 Task: Plan a trip to Dvur Králové nad Labem, Czech Republic from 11th November, 2023 to 17th November, 2023 for 1 adult. Place can be private room with 1  bedroom having 1 bed and 1 bathroom. Property type can be hotel.
Action: Mouse moved to (589, 82)
Screenshot: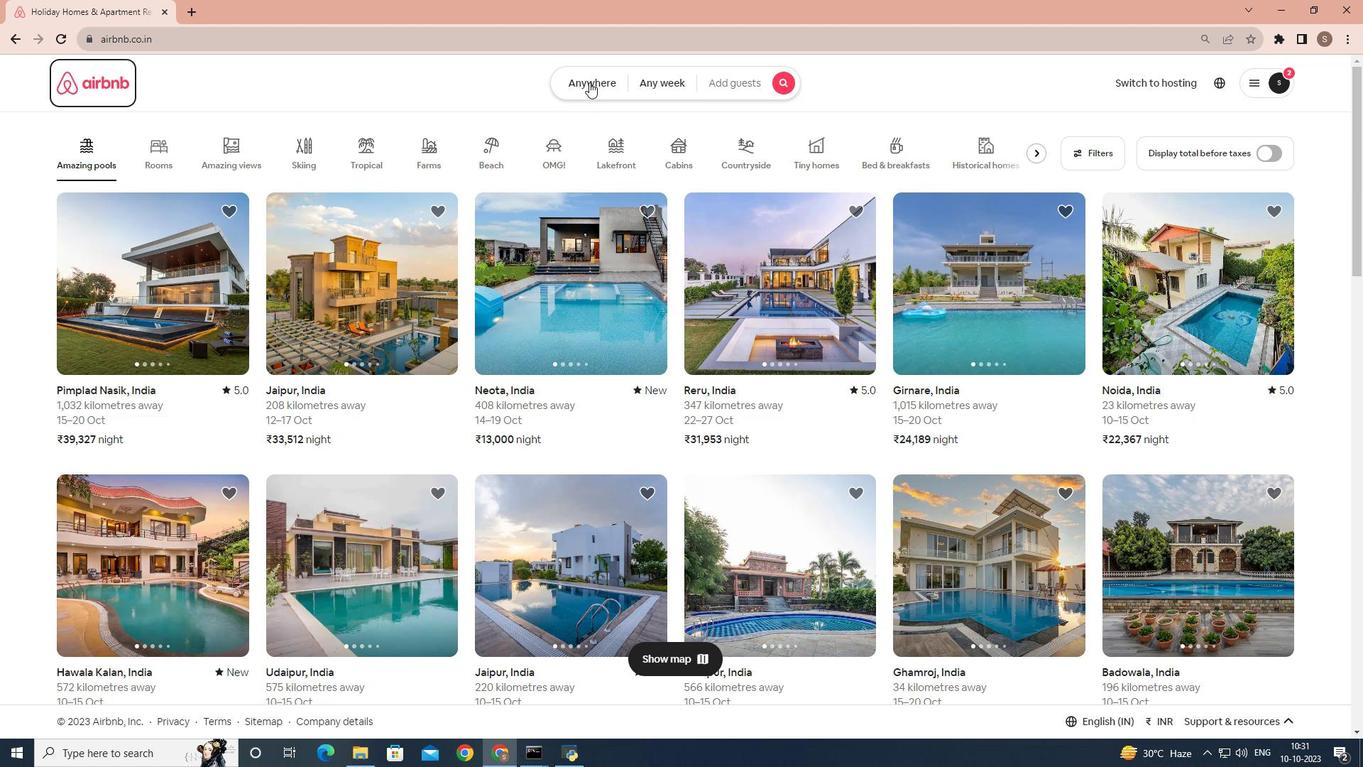 
Action: Mouse pressed left at (589, 82)
Screenshot: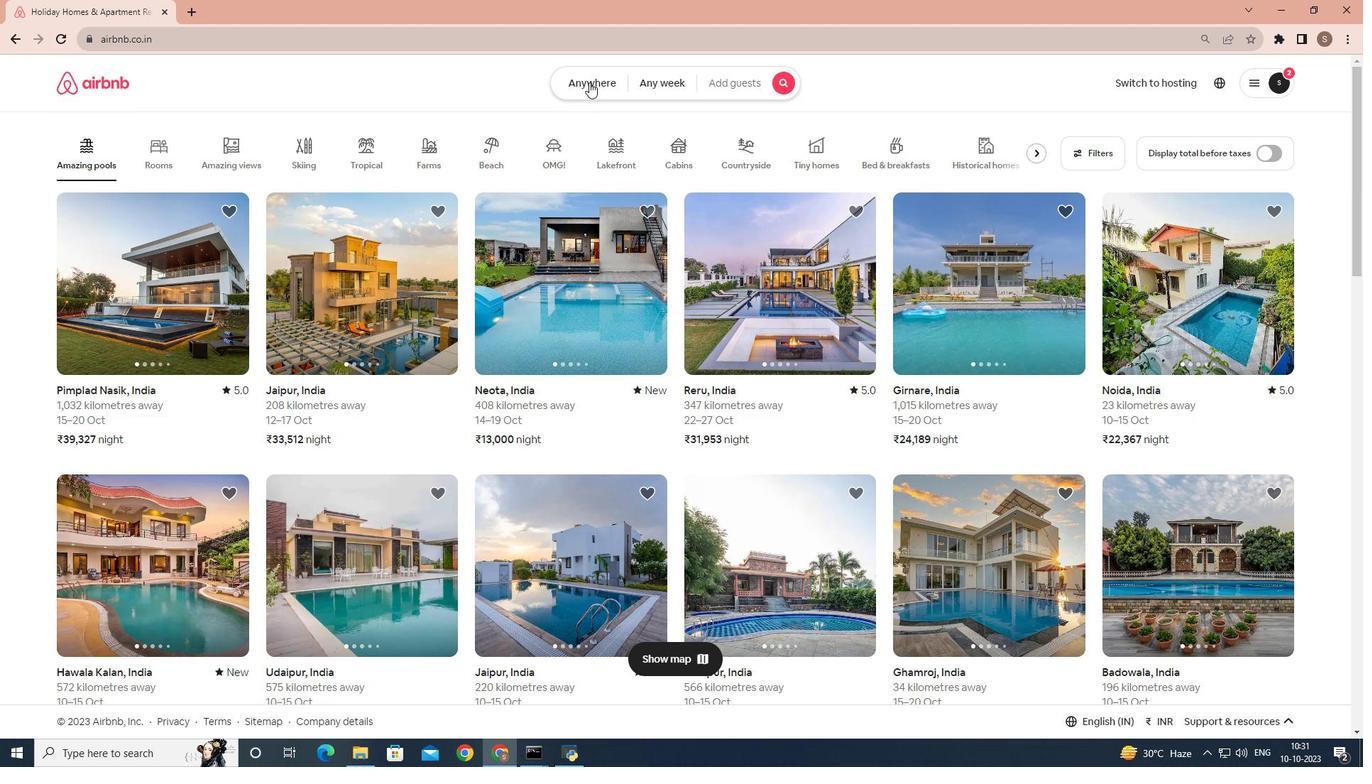 
Action: Mouse moved to (489, 144)
Screenshot: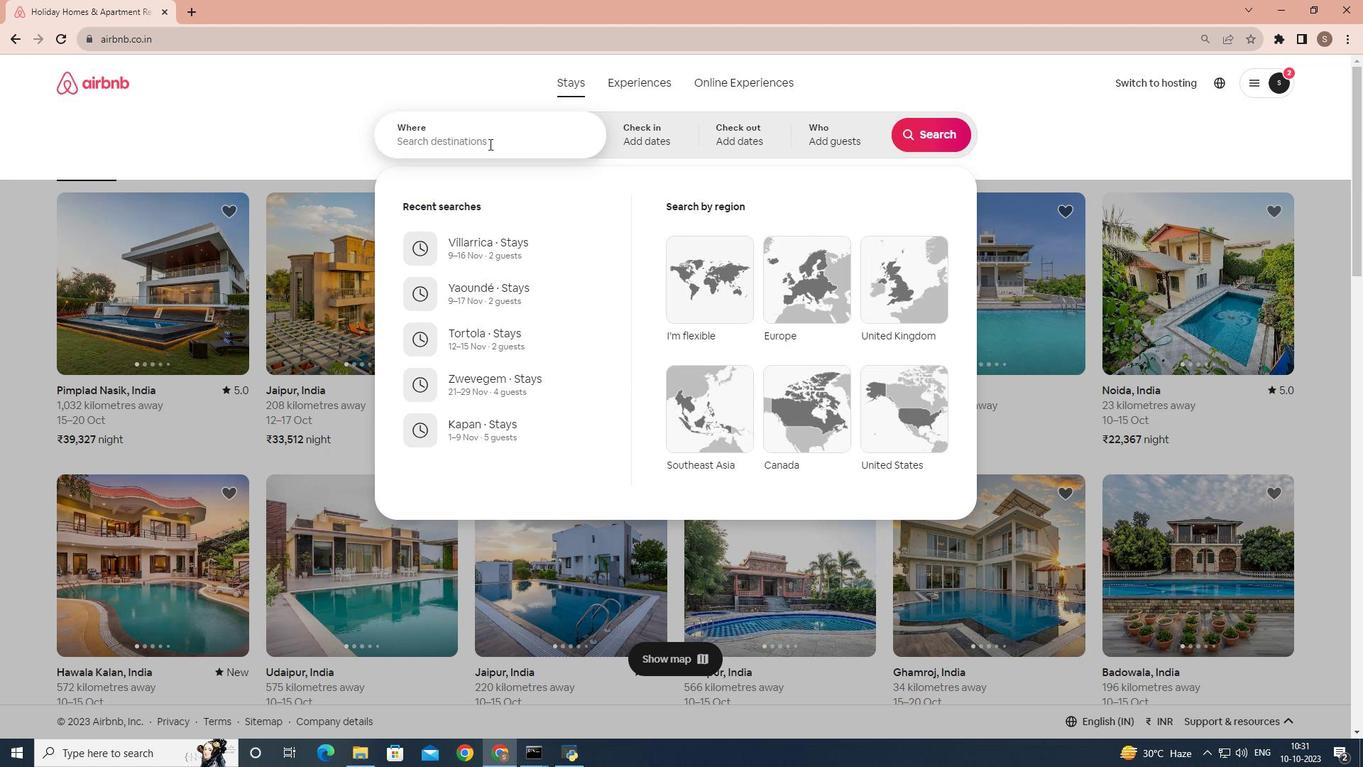 
Action: Mouse pressed left at (489, 144)
Screenshot: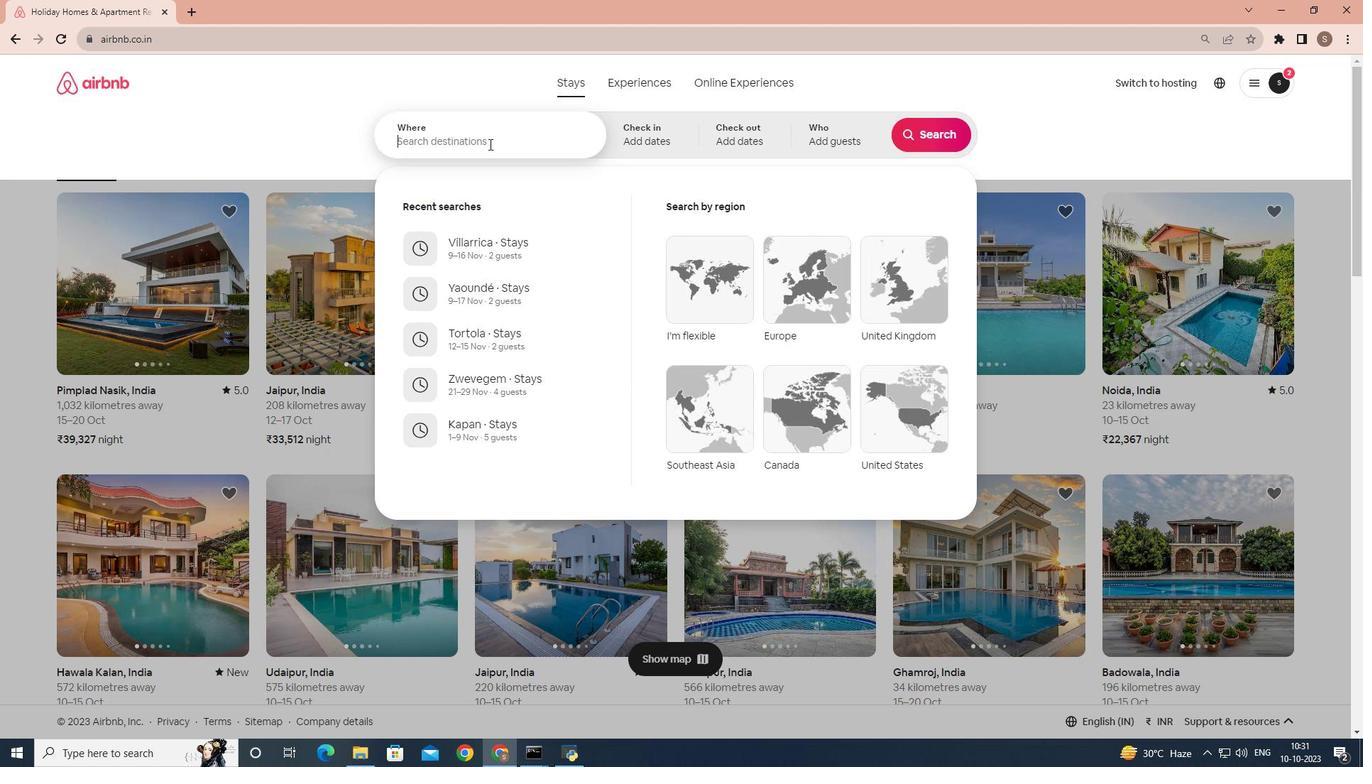 
Action: Key pressed <Key.shift>Du<Key.backspace>vur<Key.space><Key.shift>Kralove<Key.space>nad<Key.space><Key.shift><Key.shift><Key.shift><Key.shift><Key.shift><Key.shift><Key.shift><Key.shift><Key.shift><Key.shift><Key.shift><Key.shift><Key.shift><Key.shift><Key.shift><Key.shift><Key.shift><Key.shift><Key.shift><Key.shift><Key.shift><Key.shift><Key.shift><Key.shift><Key.shift><Key.shift><Key.shift><Key.shift><Key.shift>Labem,<Key.space><Key.shift><Key.shift><Key.shift><Key.shift><Key.shift><Key.shift><Key.shift><Key.shift>Czech<Key.space><Key.shift>Republic<Key.space>
Screenshot: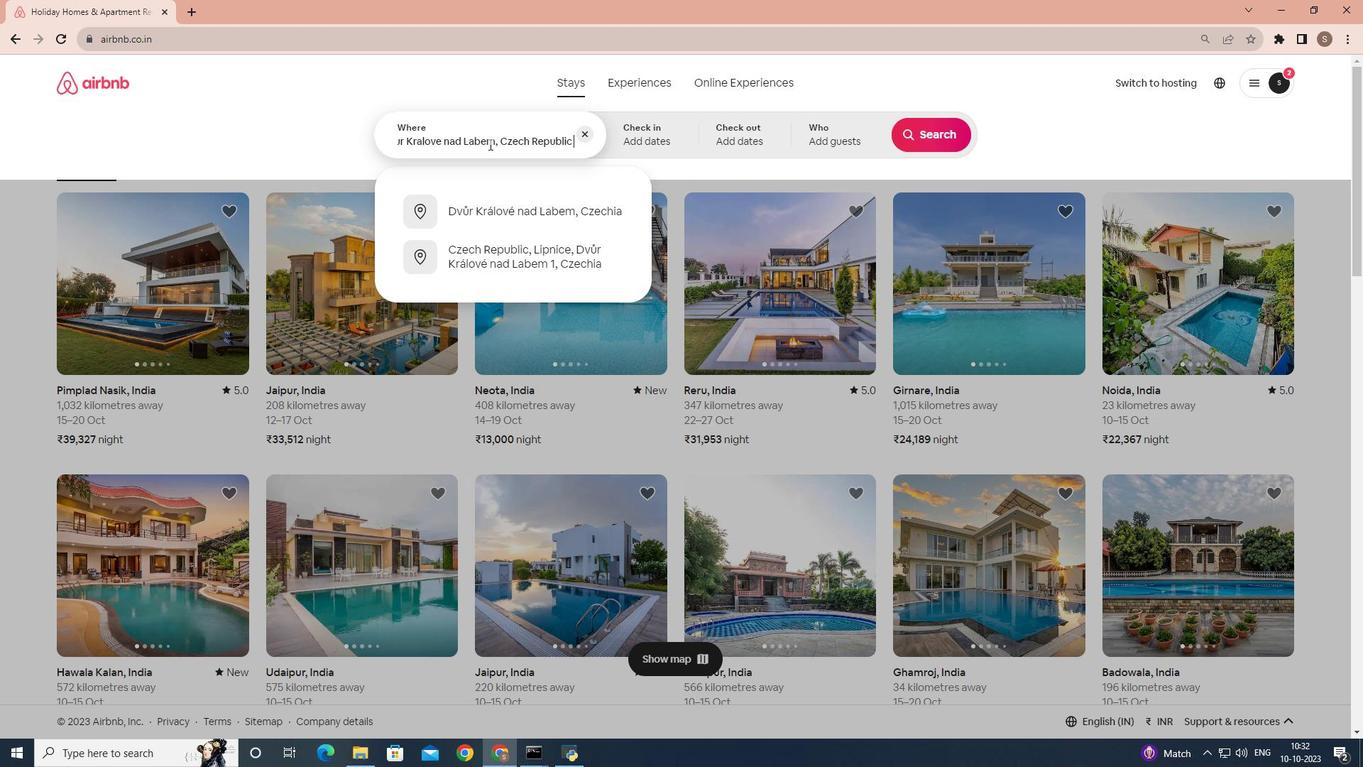 
Action: Mouse moved to (669, 121)
Screenshot: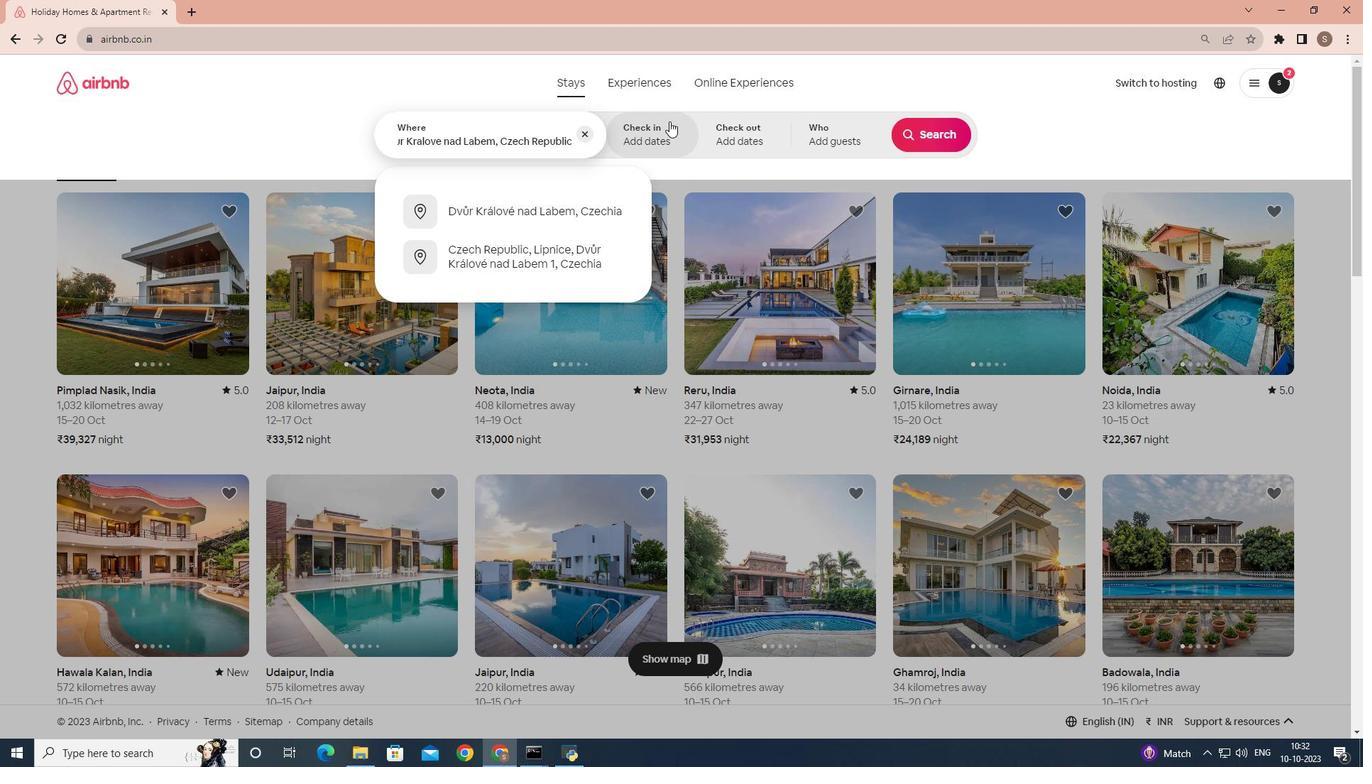 
Action: Key pressed <Key.enter>
Screenshot: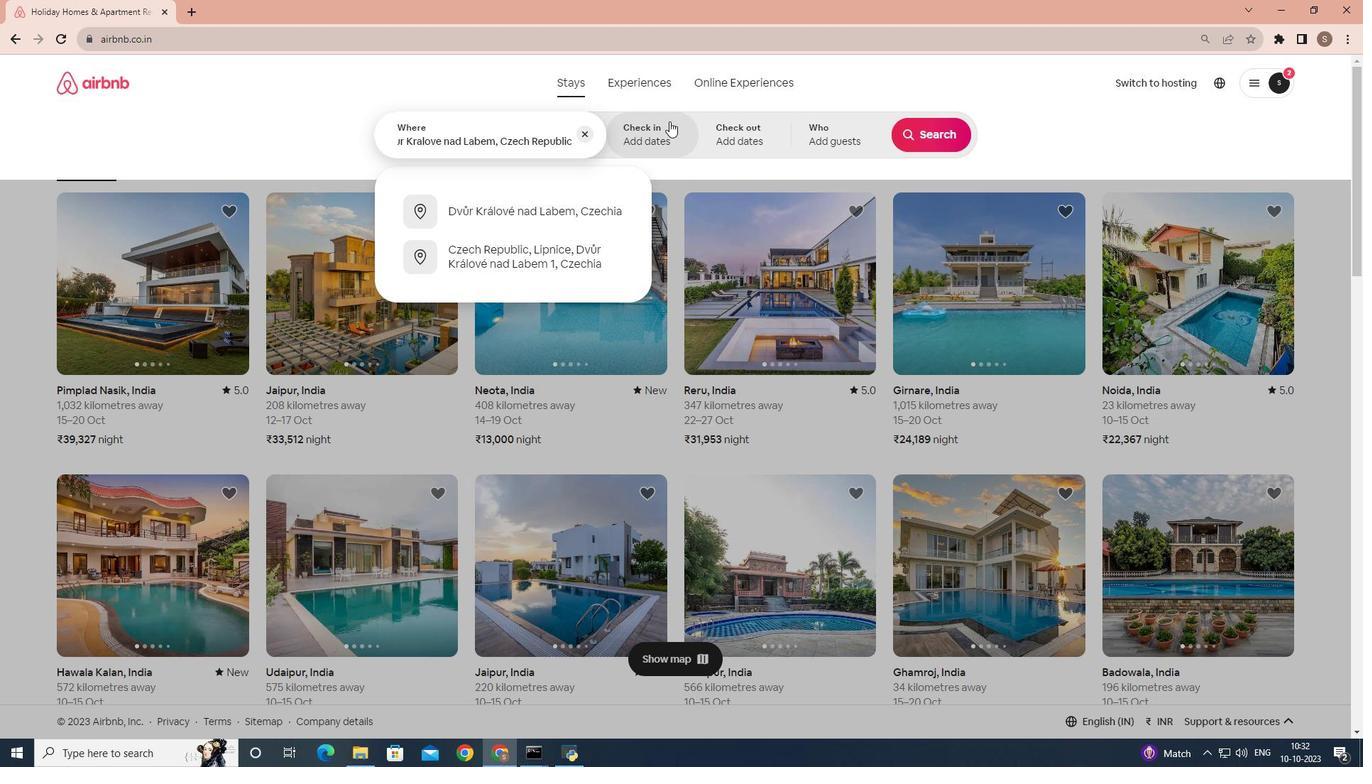 
Action: Mouse moved to (910, 351)
Screenshot: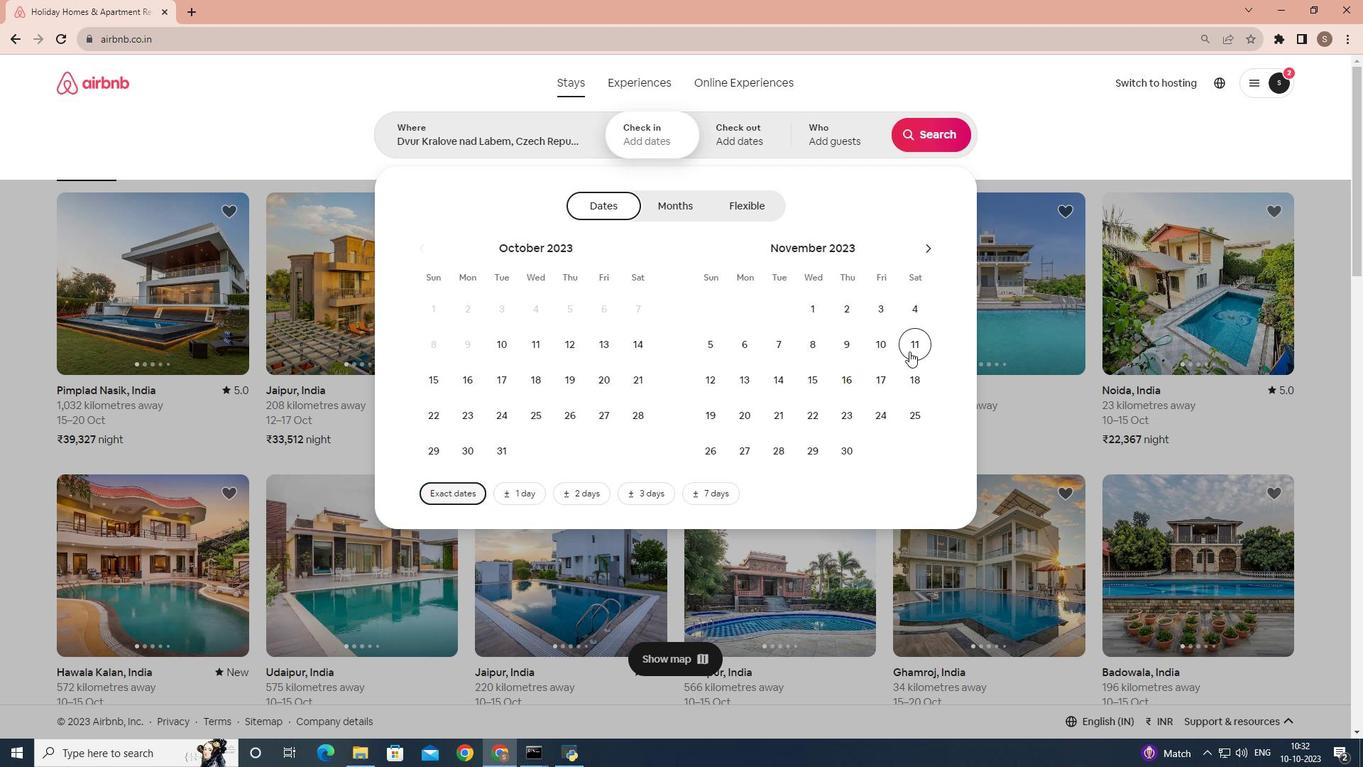 
Action: Mouse pressed left at (910, 351)
Screenshot: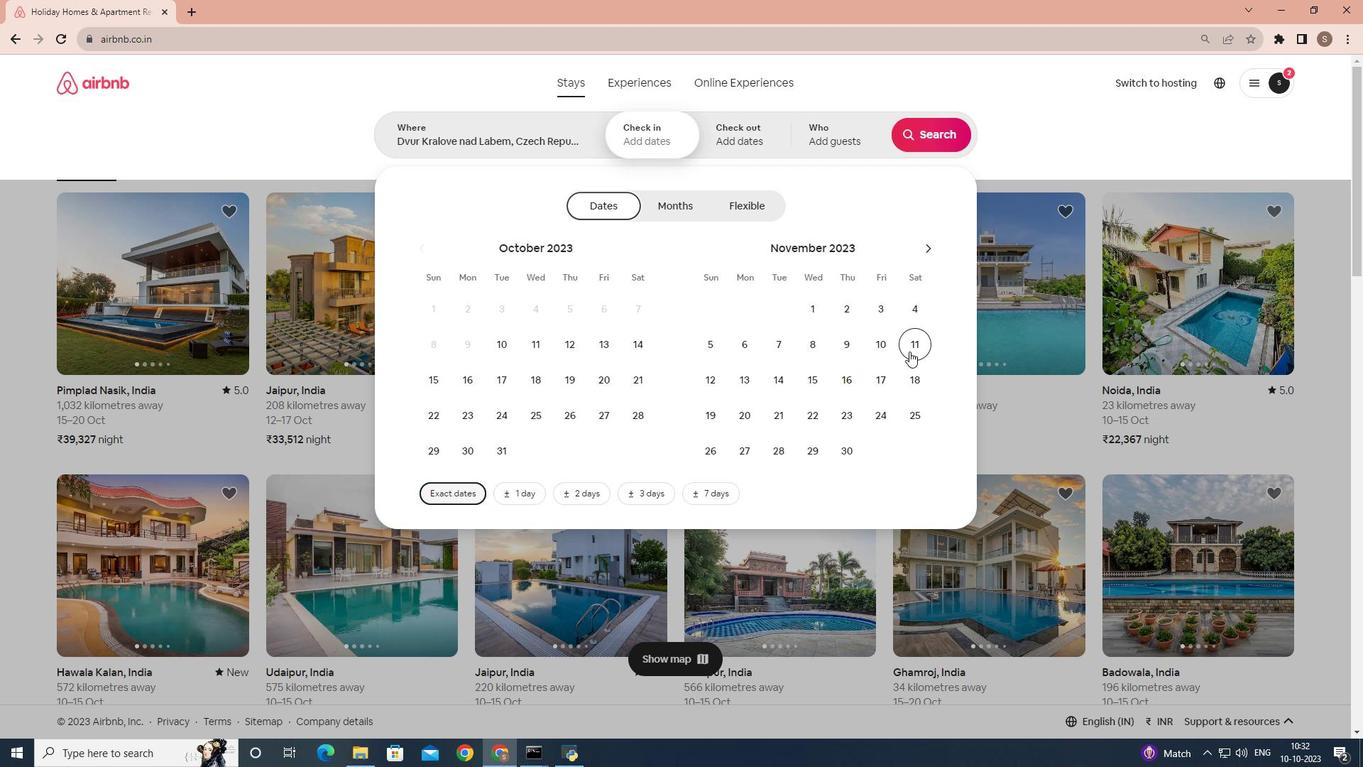 
Action: Mouse moved to (880, 380)
Screenshot: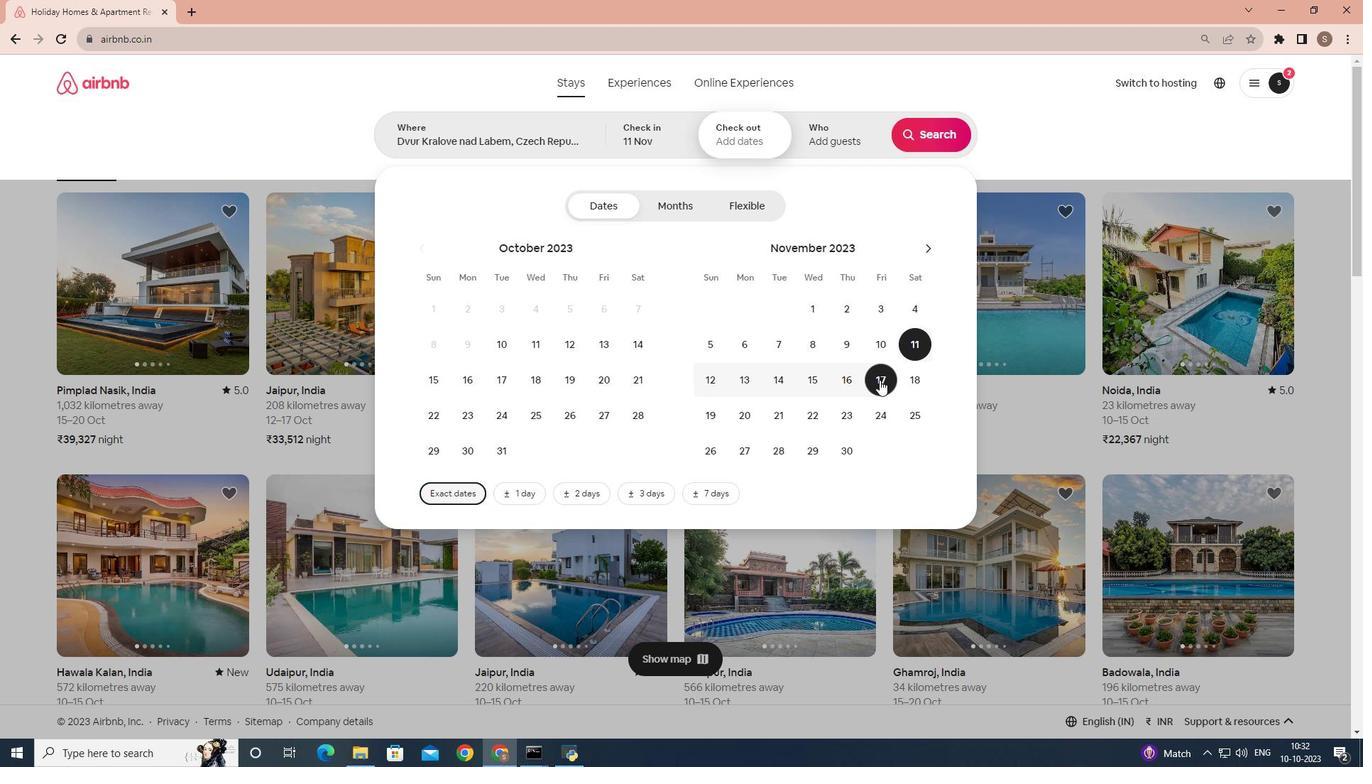 
Action: Mouse pressed left at (880, 380)
Screenshot: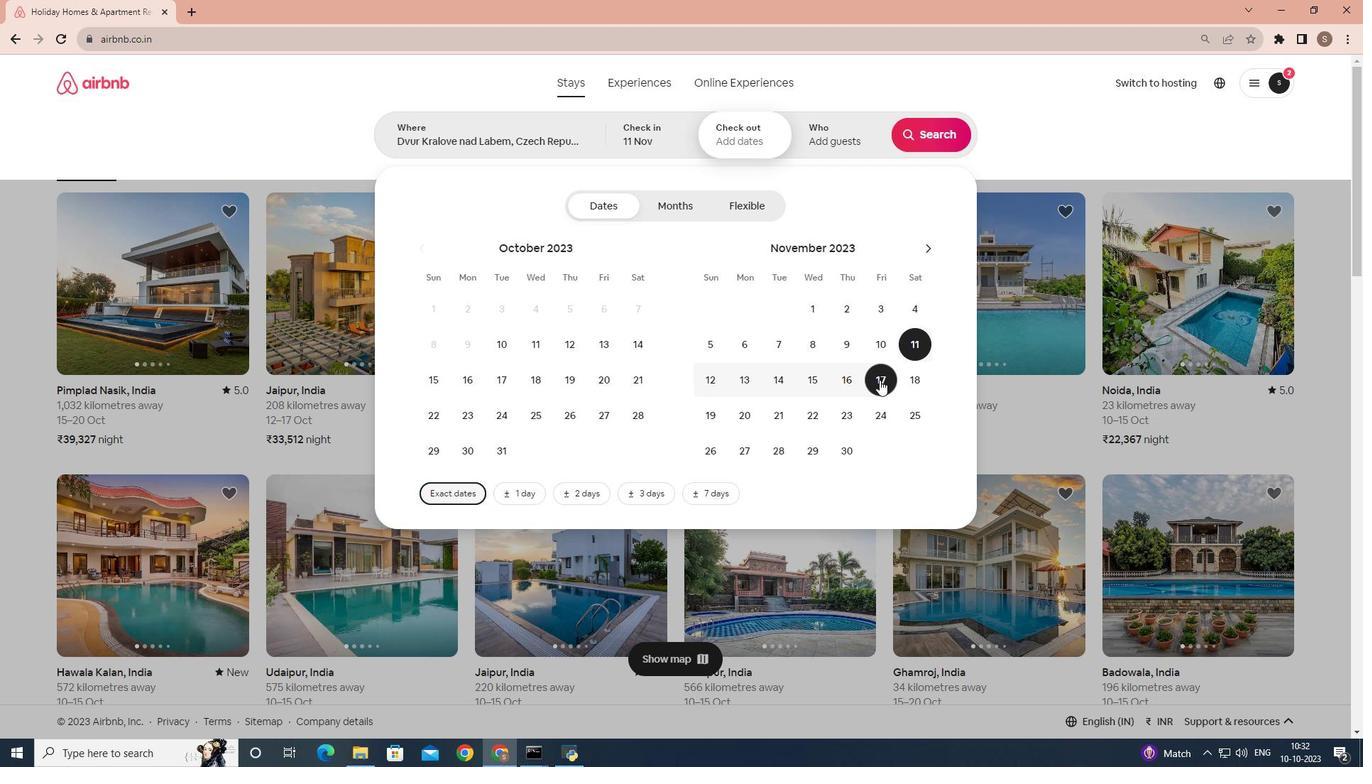 
Action: Mouse moved to (826, 129)
Screenshot: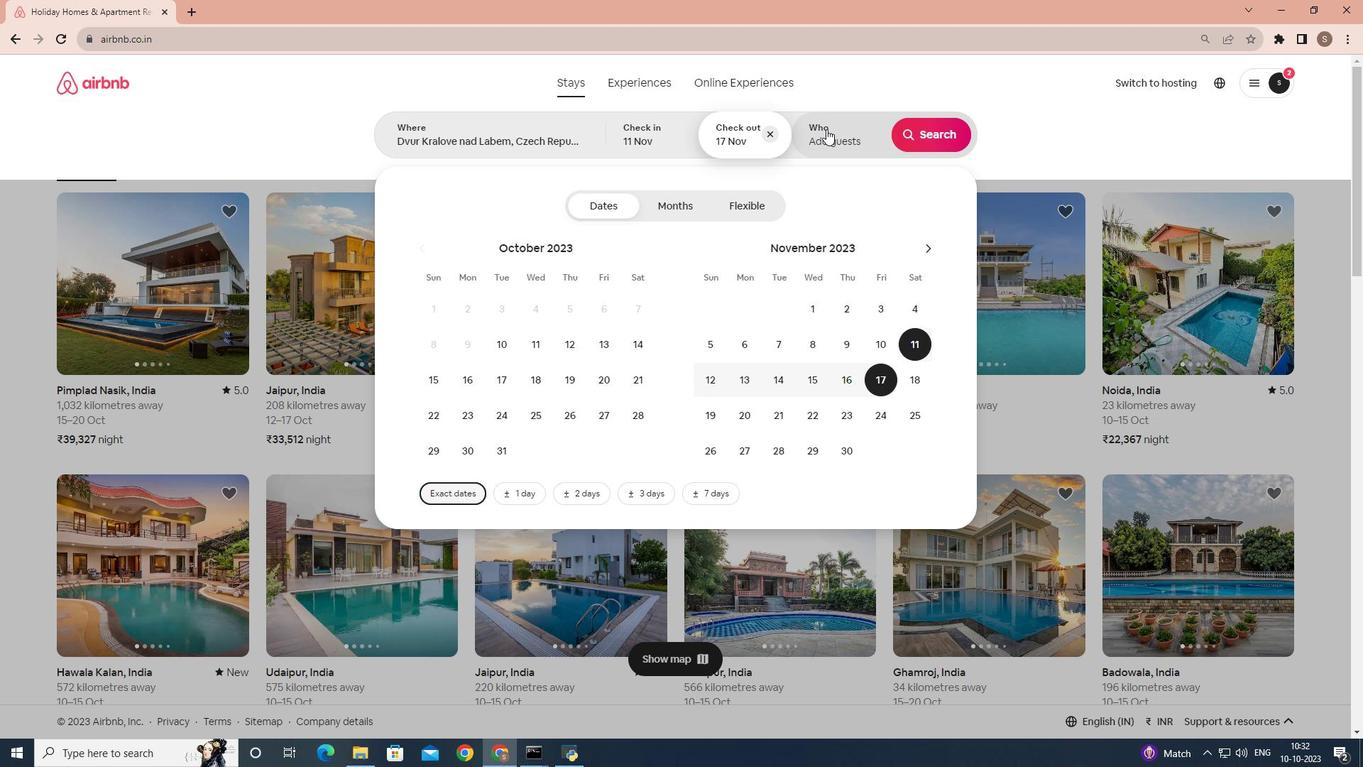 
Action: Mouse pressed left at (826, 129)
Screenshot: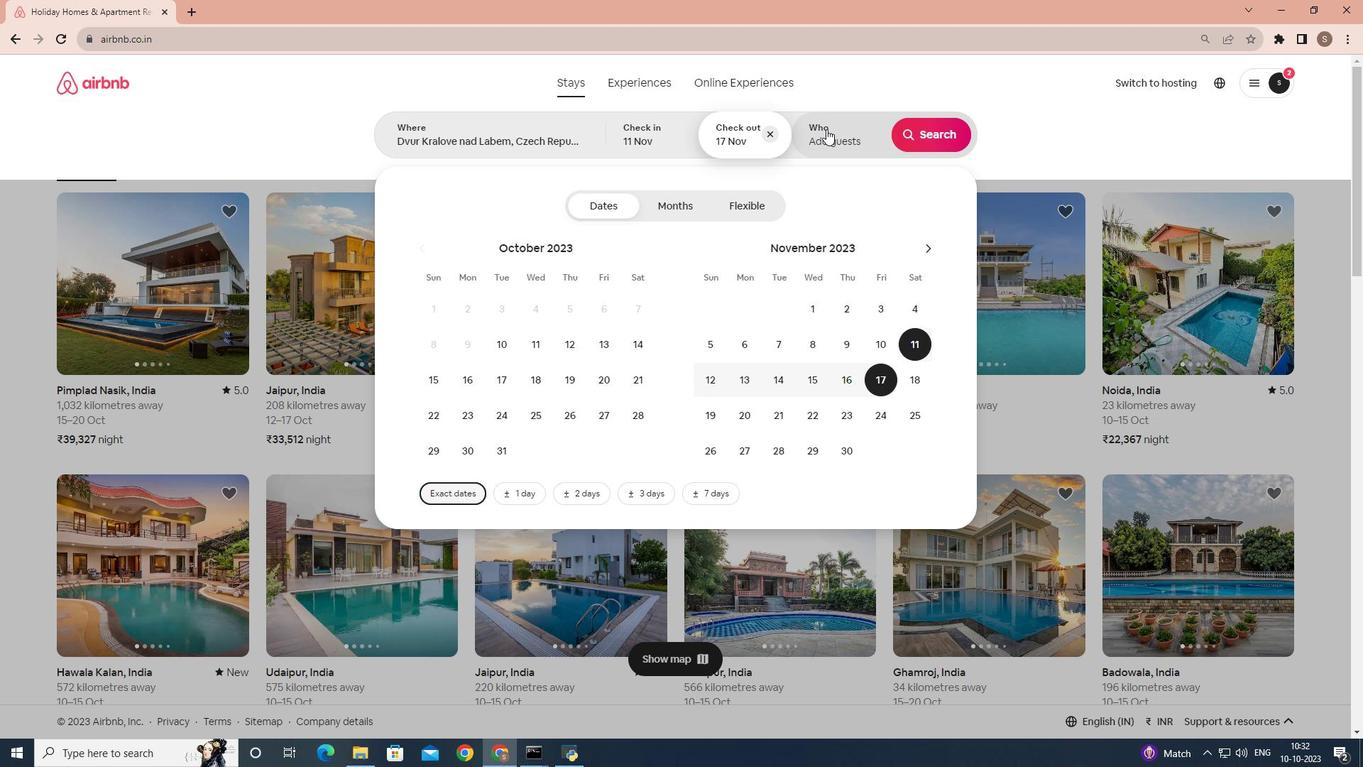 
Action: Mouse moved to (935, 218)
Screenshot: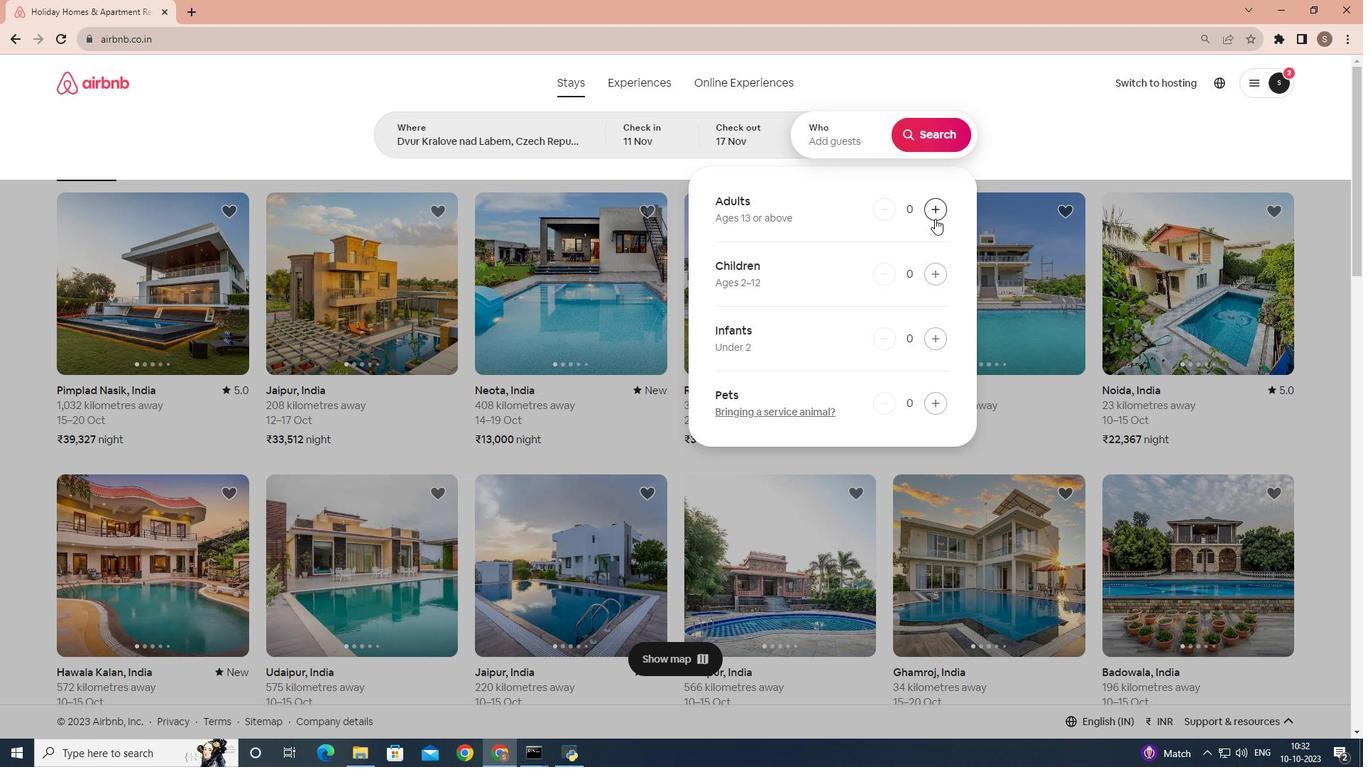 
Action: Mouse pressed left at (935, 218)
Screenshot: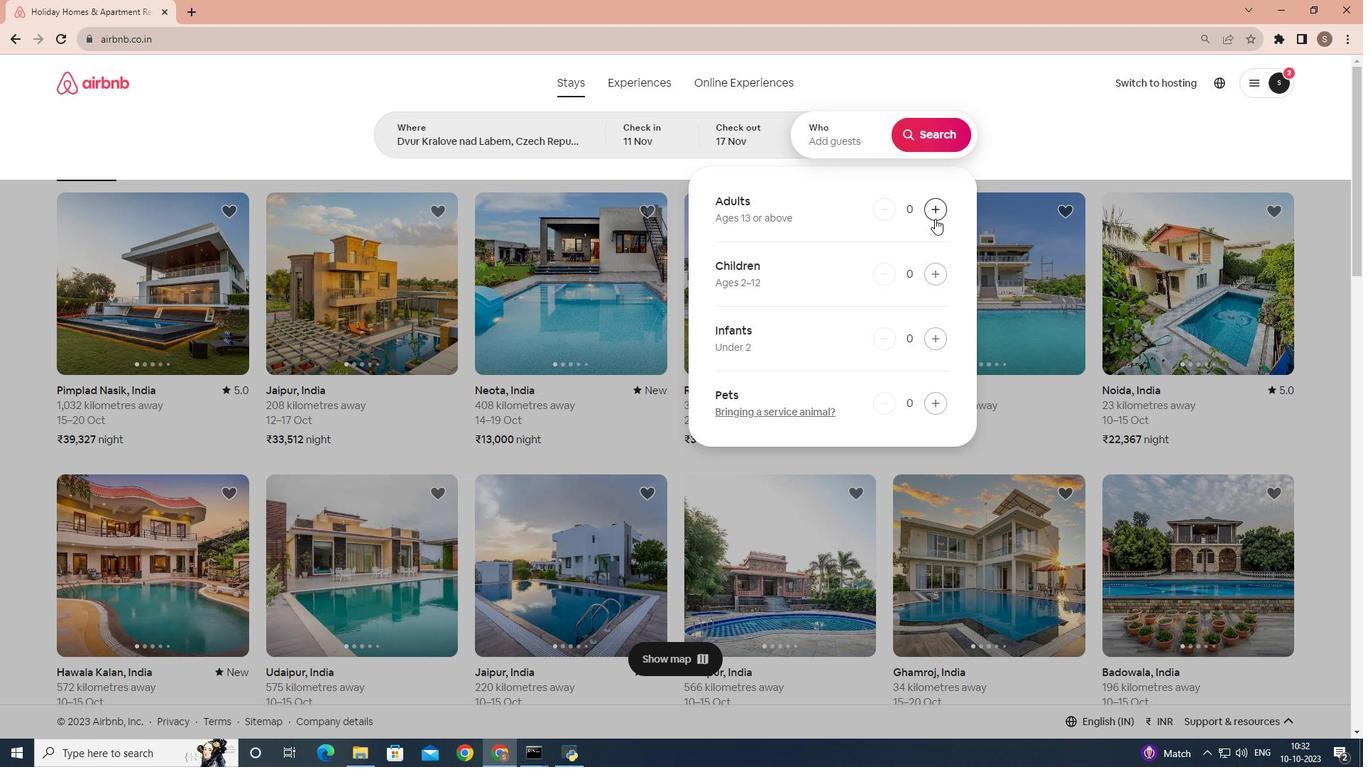 
Action: Mouse moved to (934, 126)
Screenshot: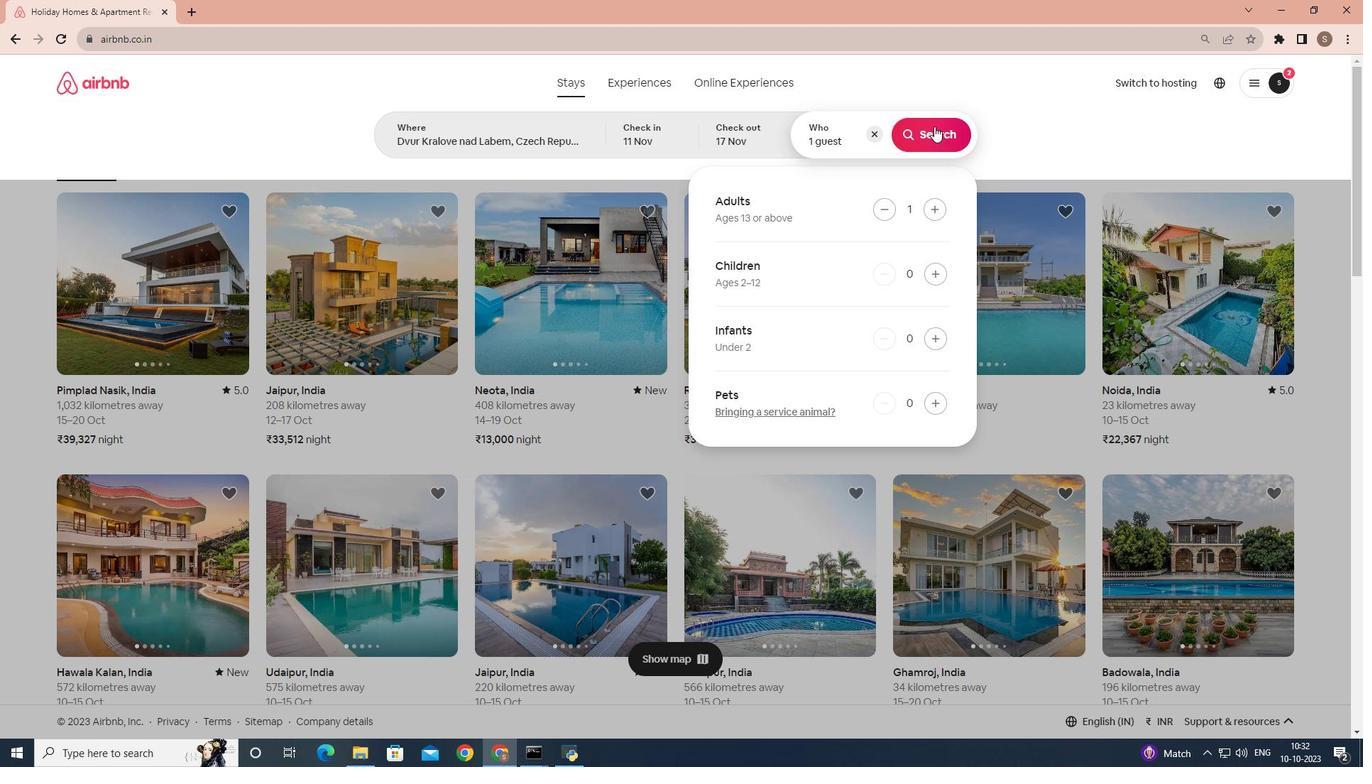 
Action: Mouse pressed left at (934, 126)
Screenshot: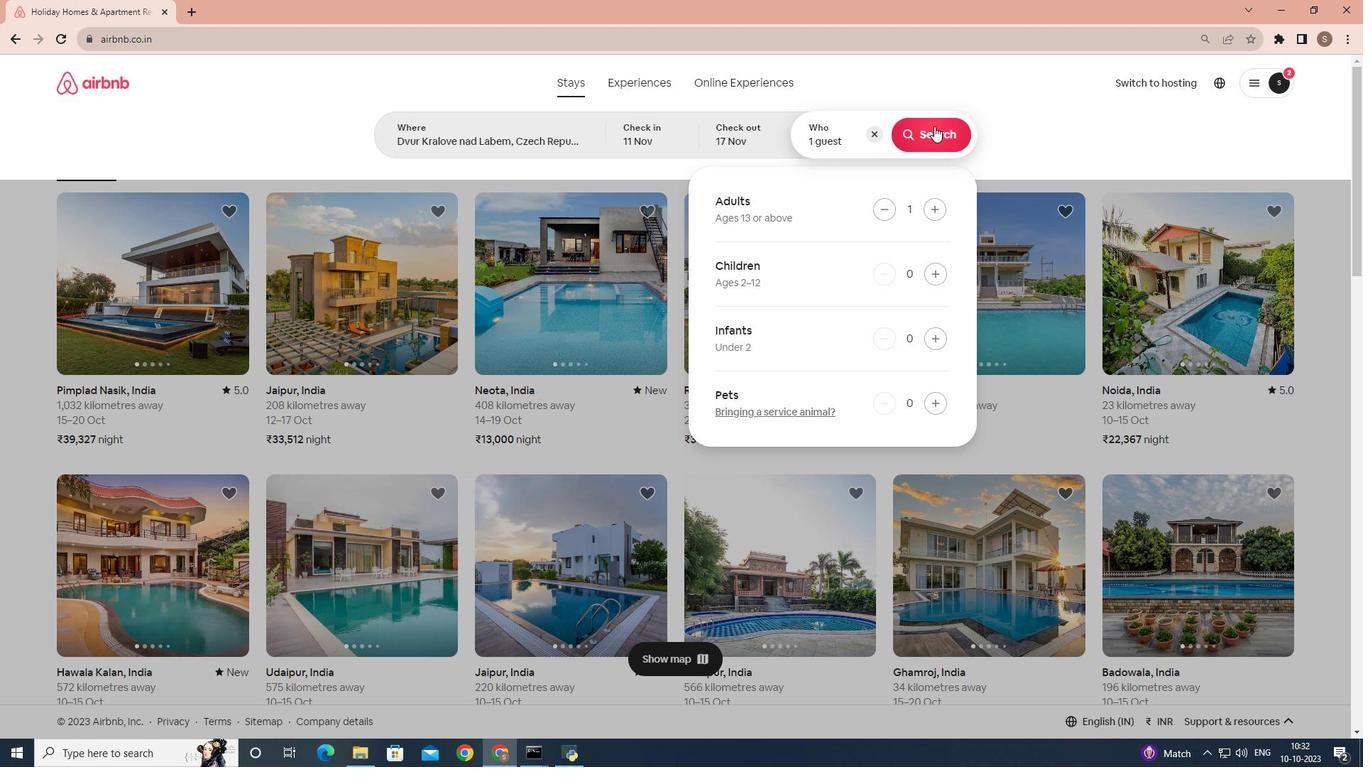 
Action: Mouse moved to (1148, 135)
Screenshot: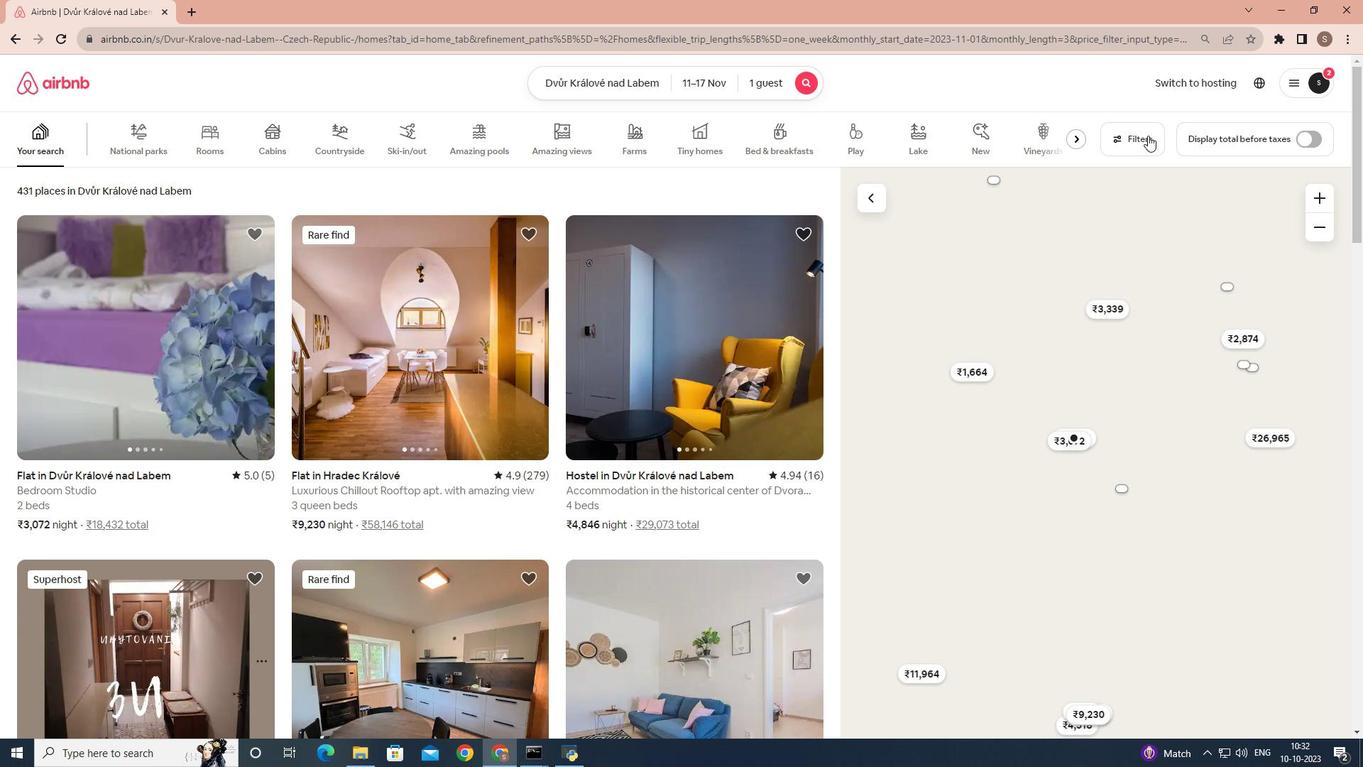 
Action: Mouse pressed left at (1148, 135)
Screenshot: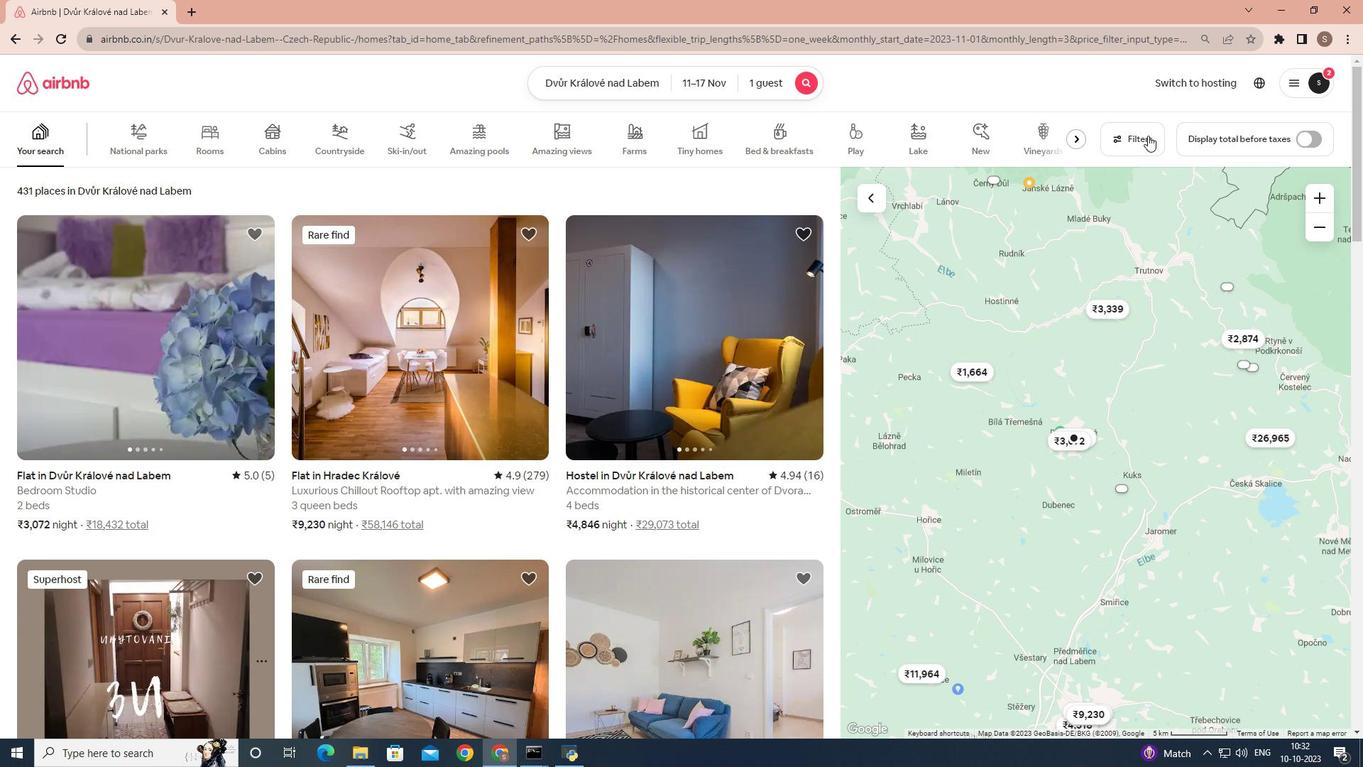 
Action: Mouse moved to (722, 448)
Screenshot: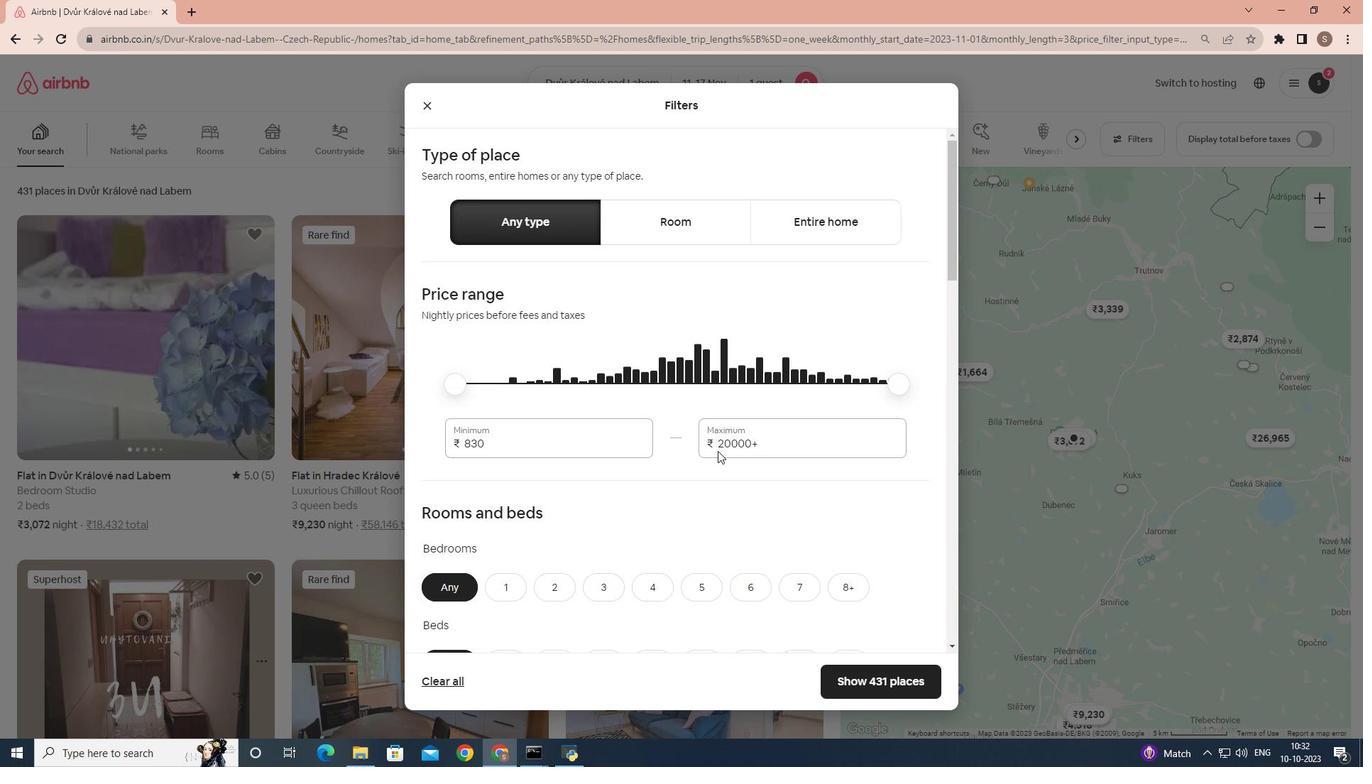 
Action: Mouse scrolled (722, 447) with delta (0, 0)
Screenshot: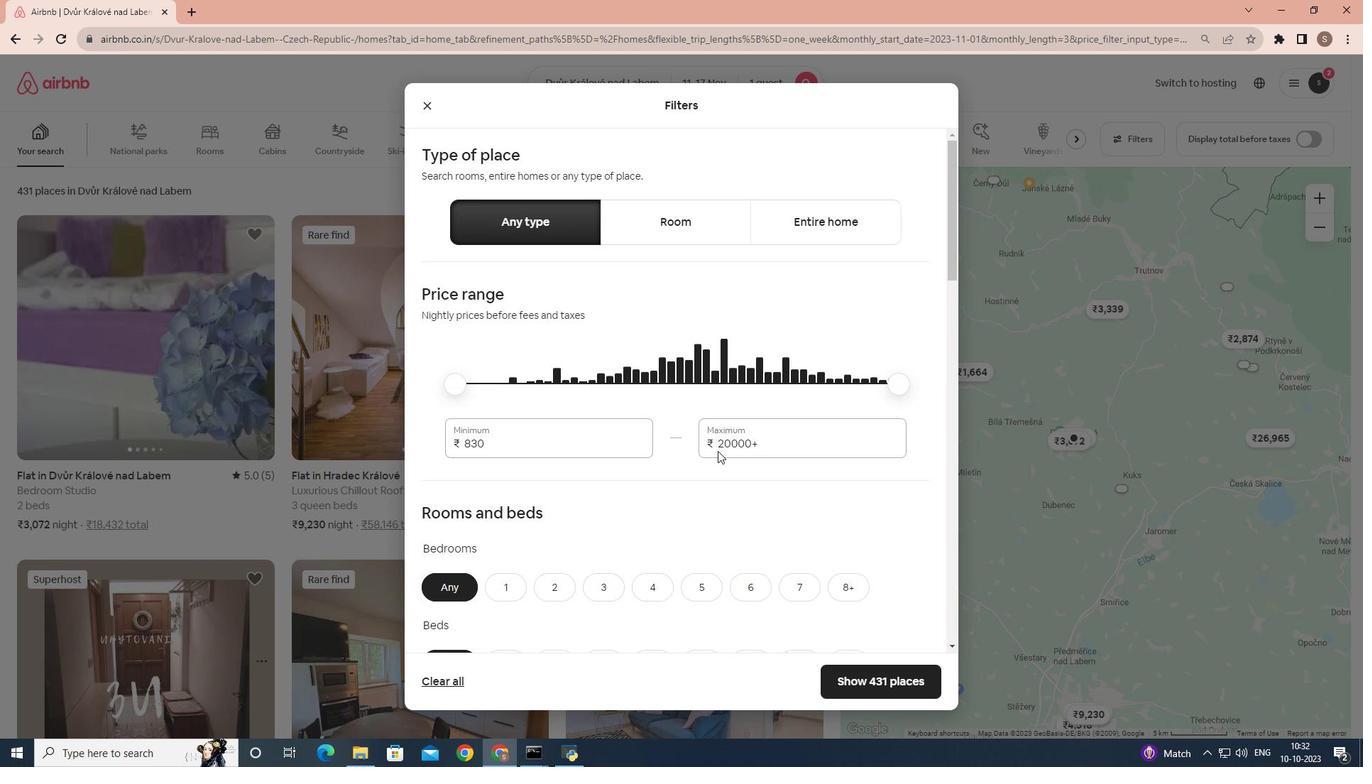
Action: Mouse moved to (503, 516)
Screenshot: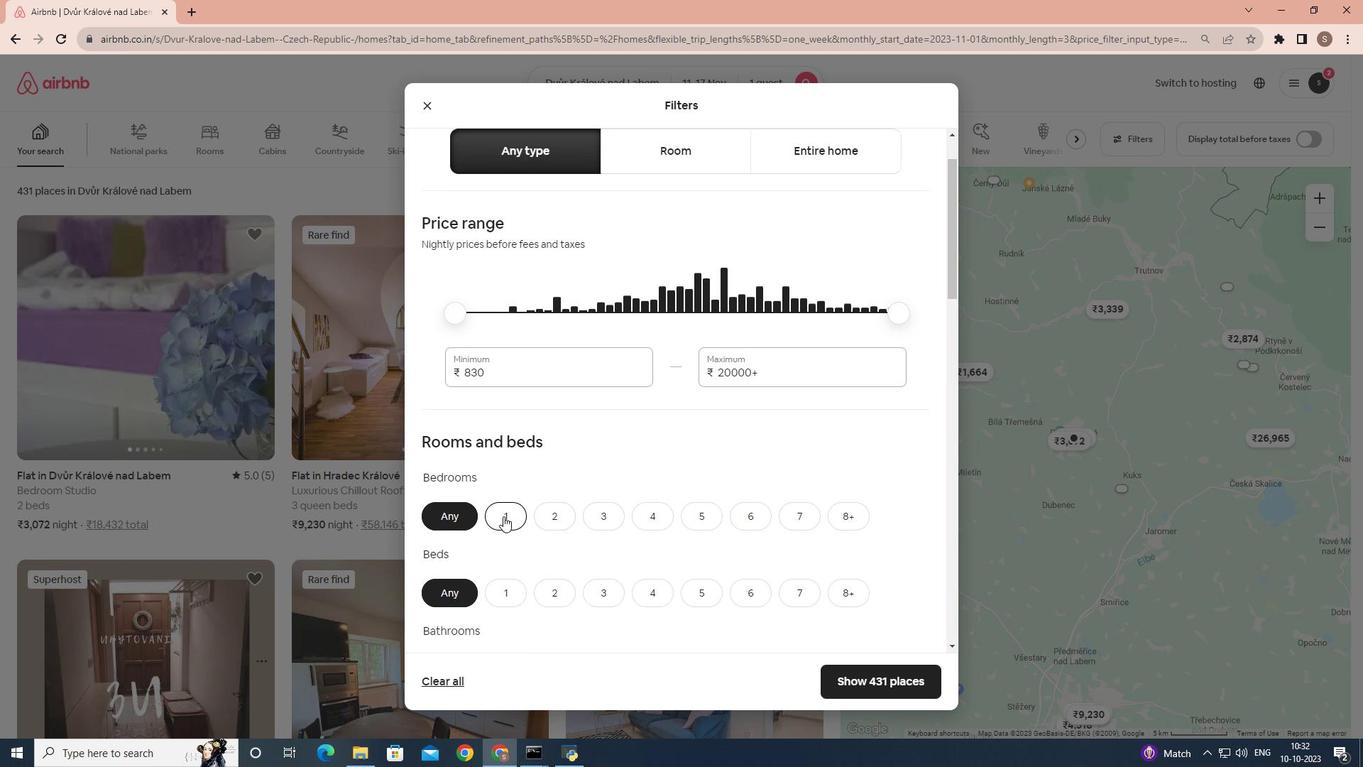
Action: Mouse scrolled (503, 515) with delta (0, 0)
Screenshot: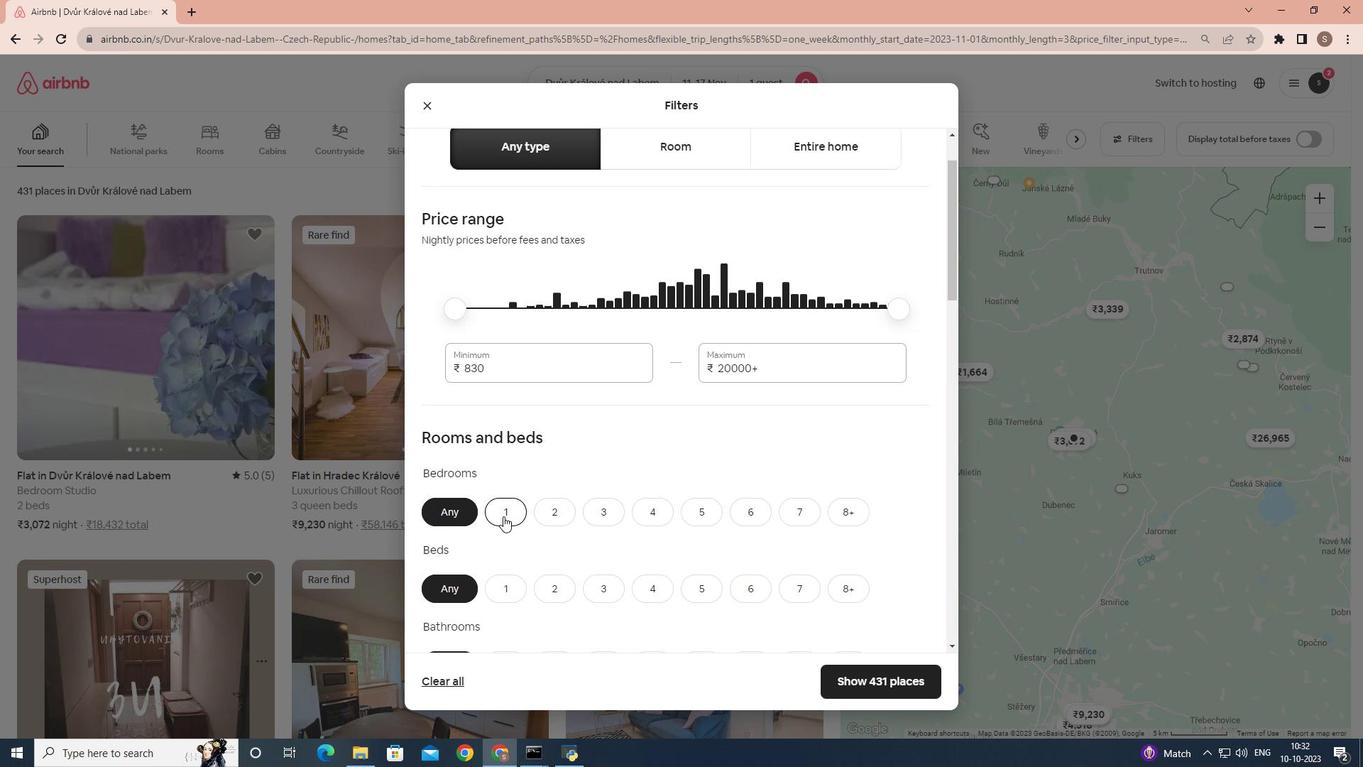 
Action: Mouse moved to (512, 446)
Screenshot: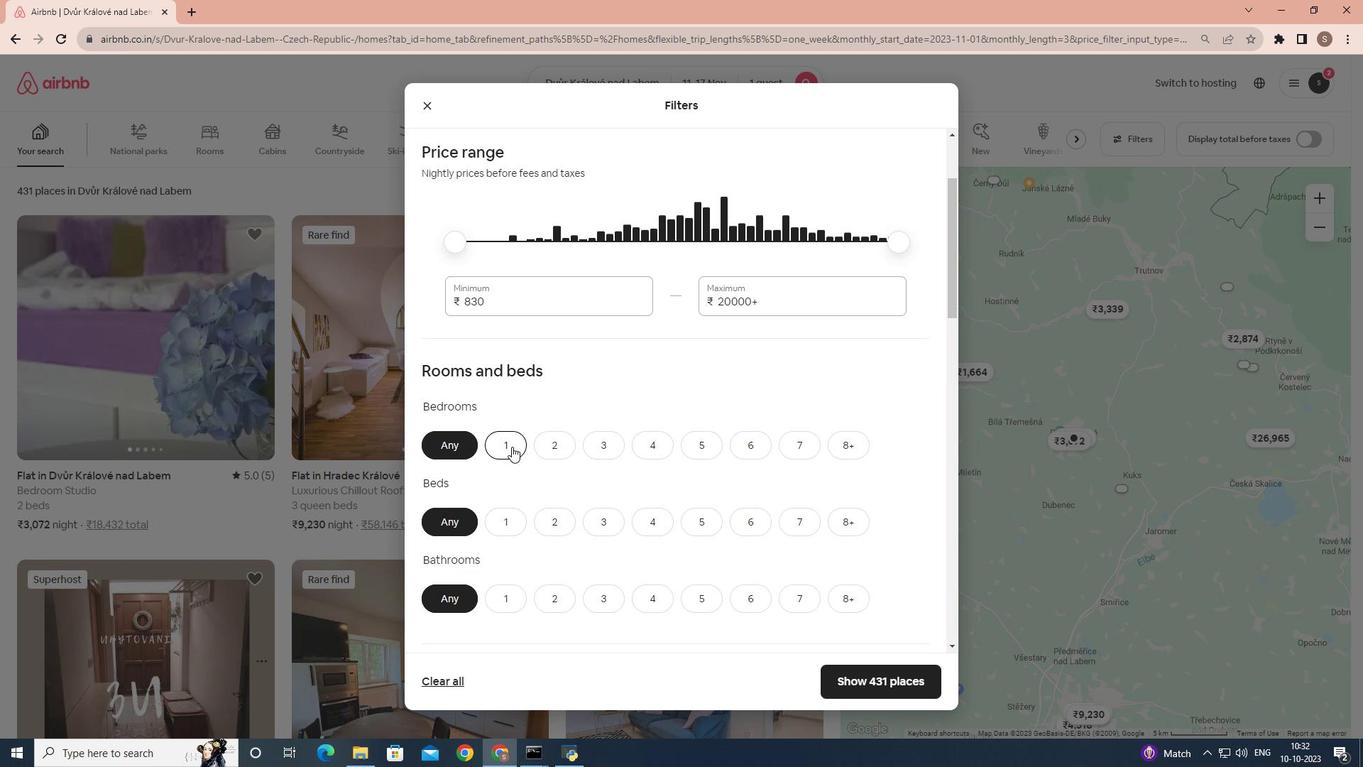 
Action: Mouse pressed left at (512, 446)
Screenshot: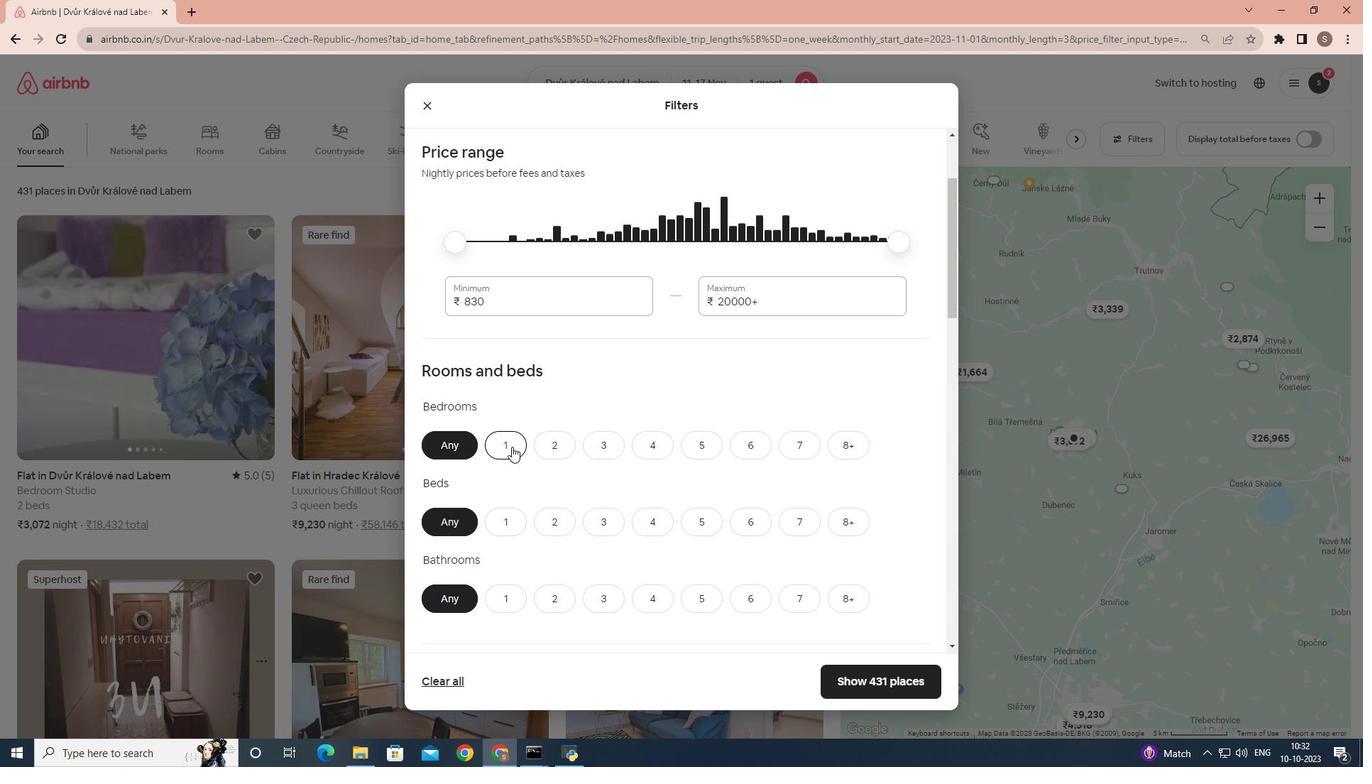 
Action: Mouse scrolled (512, 446) with delta (0, 0)
Screenshot: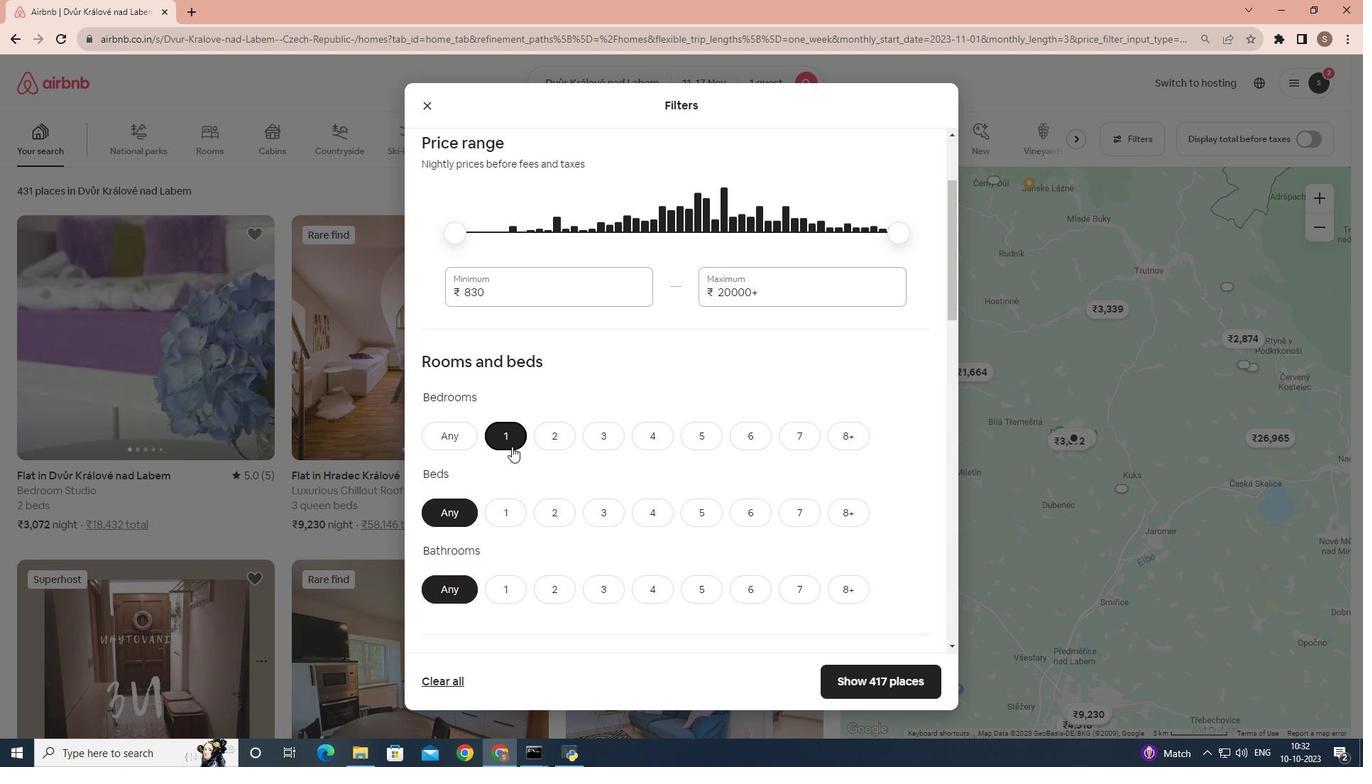 
Action: Mouse scrolled (512, 446) with delta (0, 0)
Screenshot: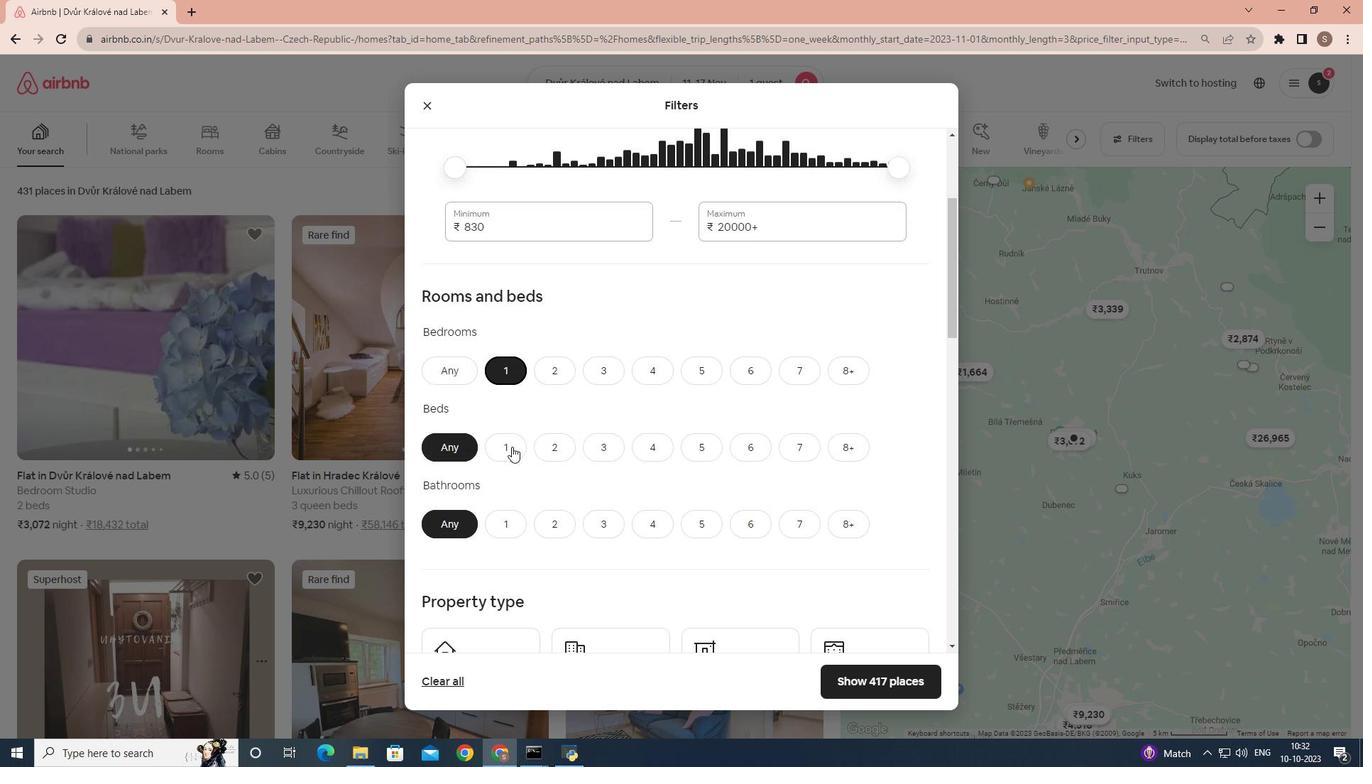 
Action: Mouse moved to (510, 380)
Screenshot: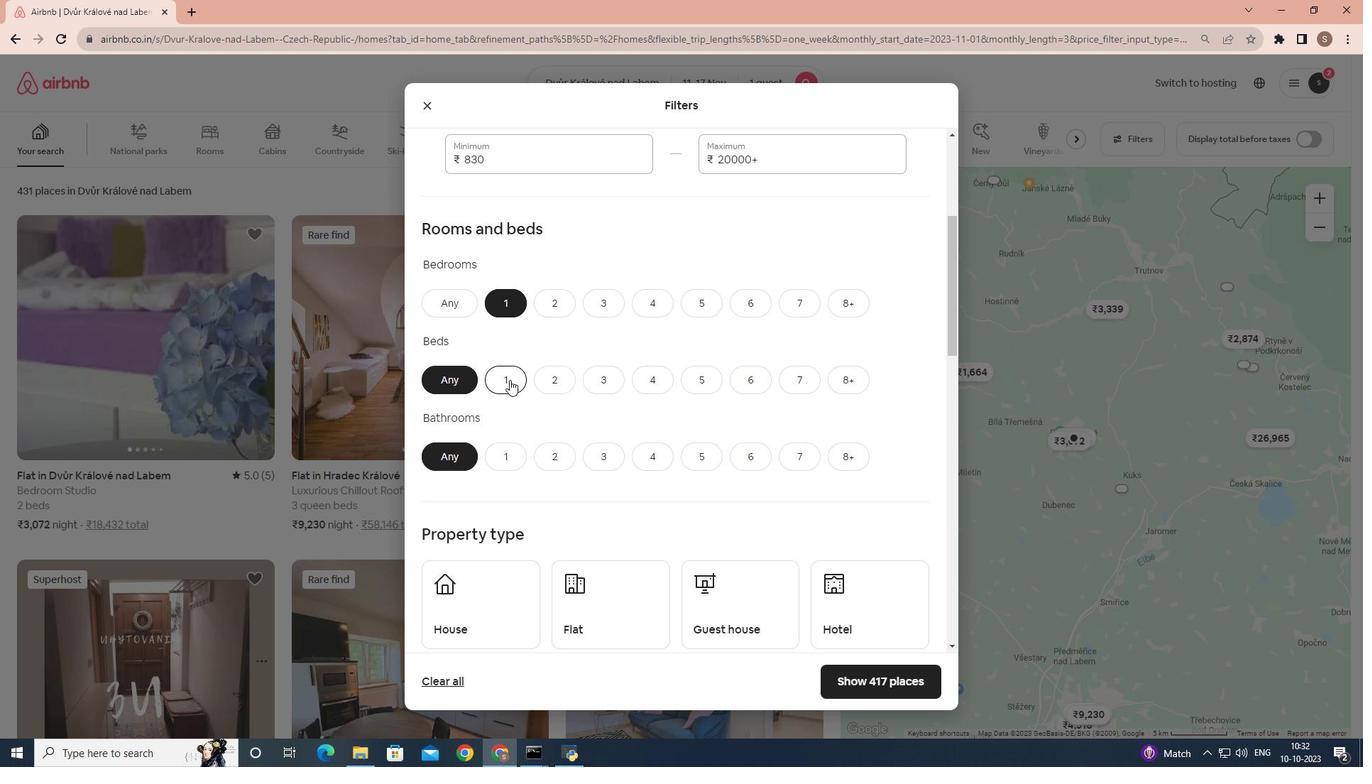 
Action: Mouse pressed left at (510, 380)
Screenshot: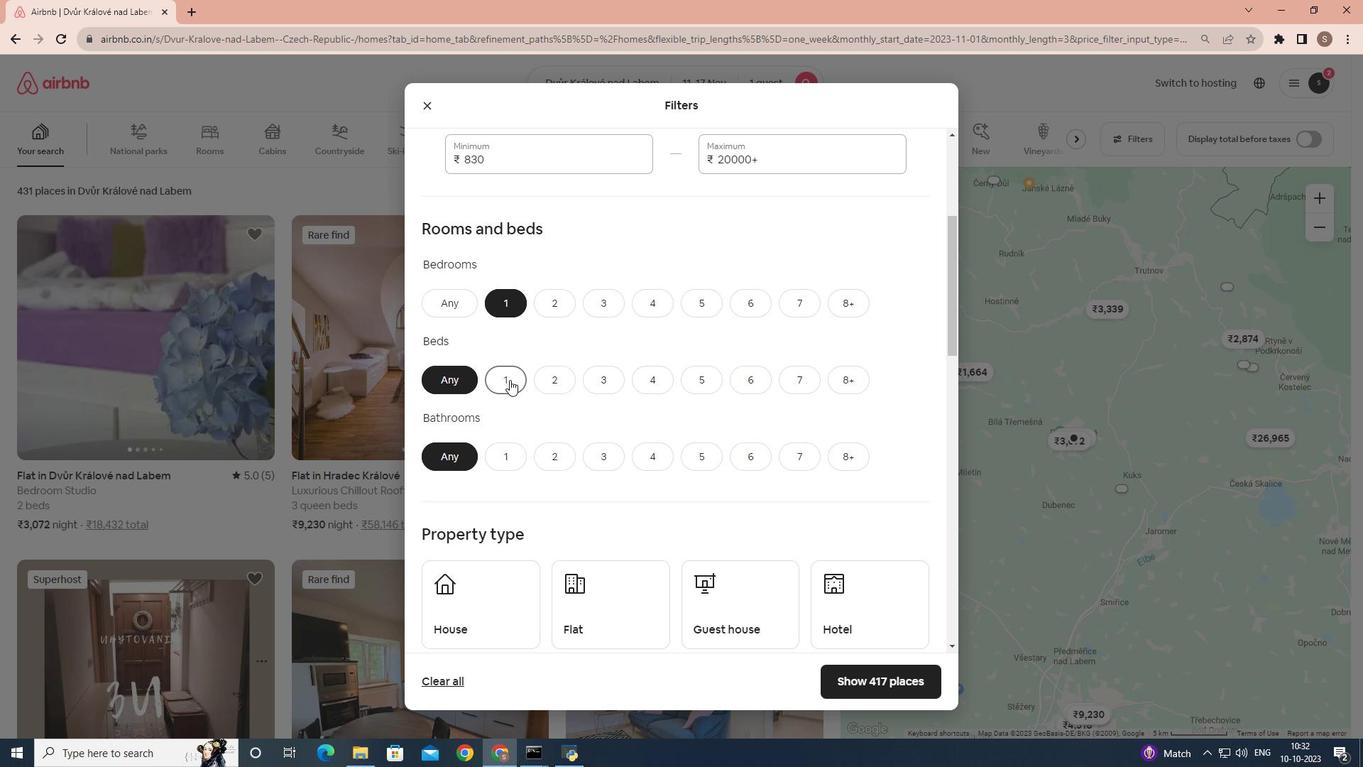 
Action: Mouse scrolled (510, 379) with delta (0, 0)
Screenshot: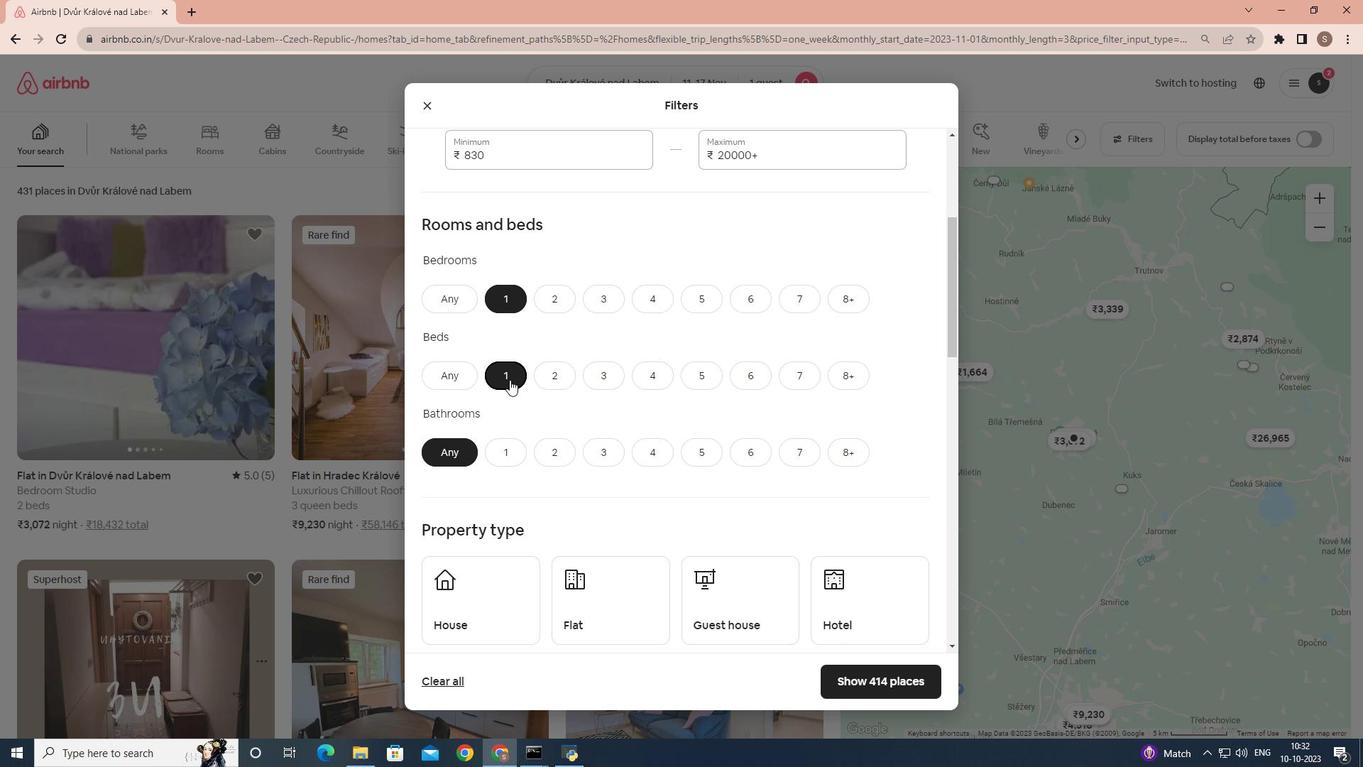 
Action: Mouse moved to (510, 380)
Screenshot: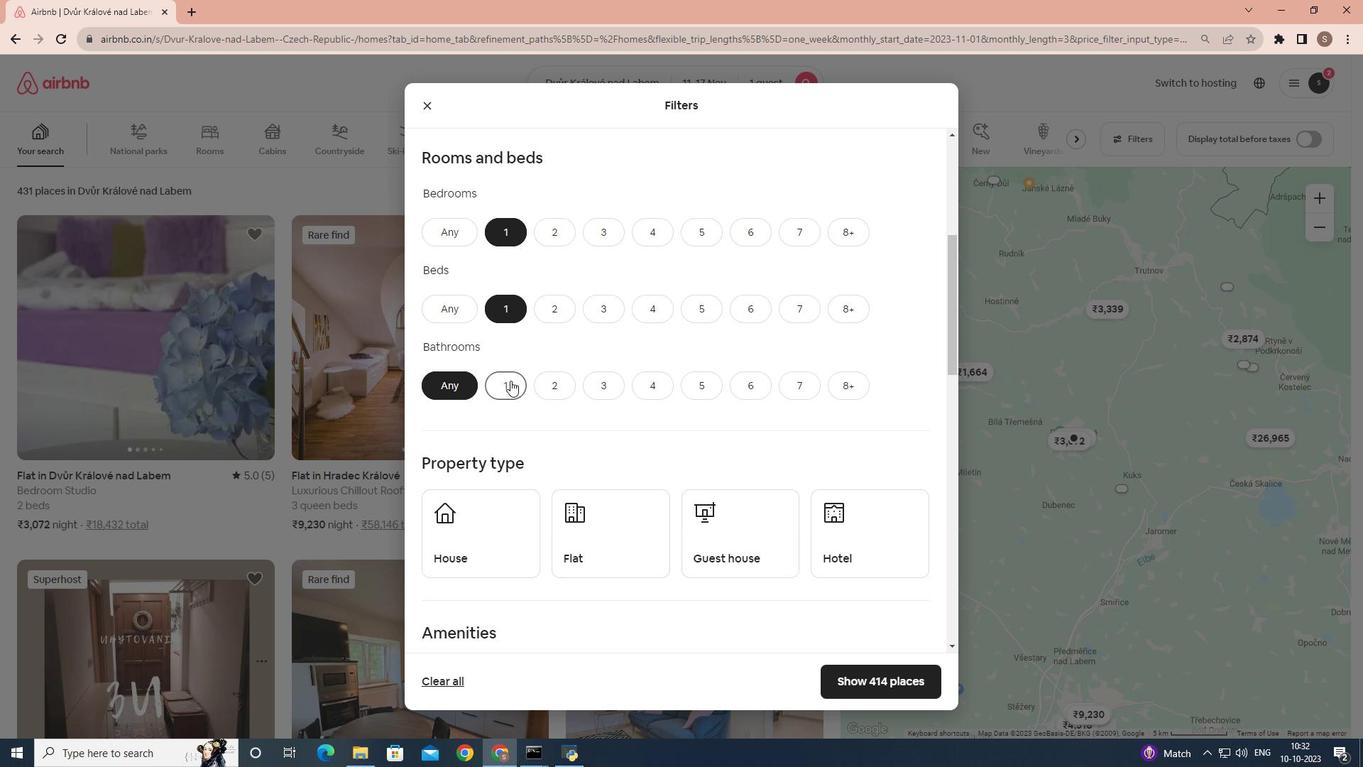 
Action: Mouse pressed left at (510, 380)
Screenshot: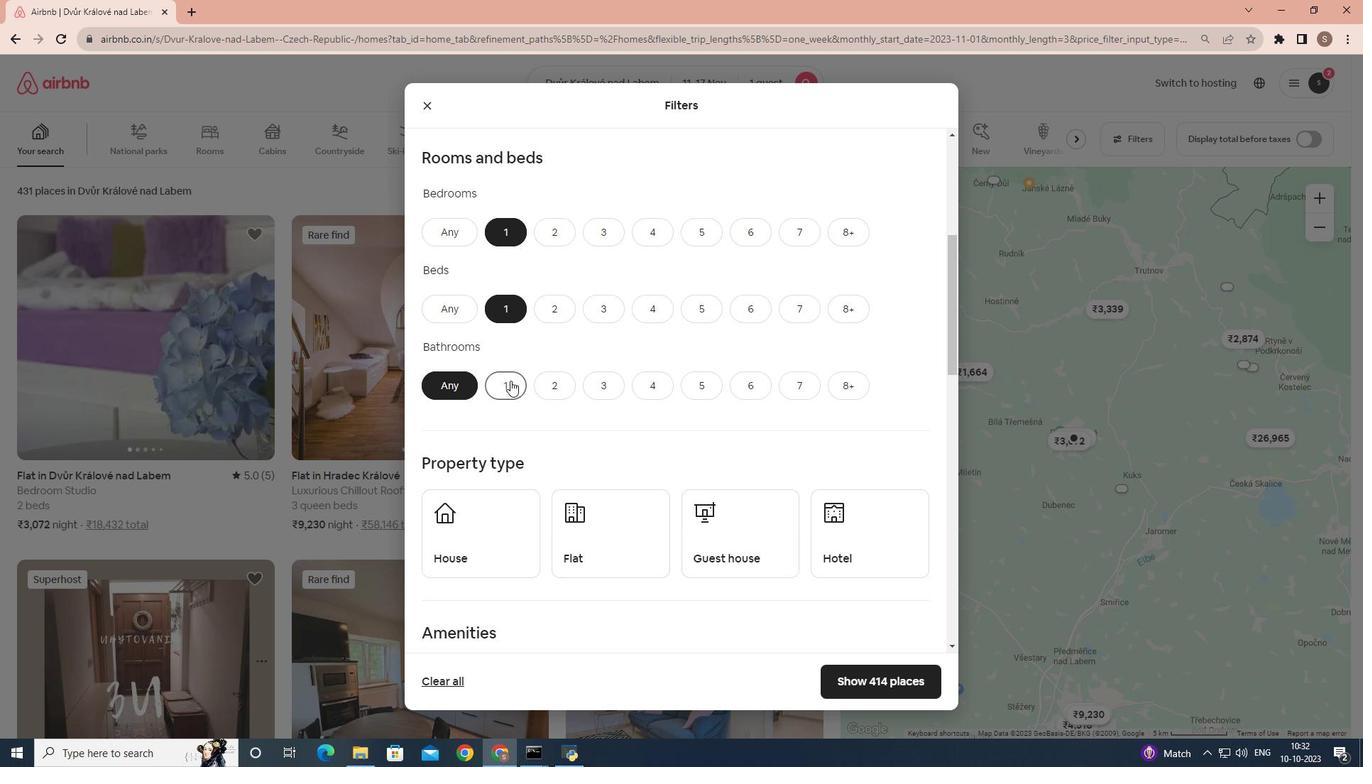 
Action: Mouse moved to (568, 380)
Screenshot: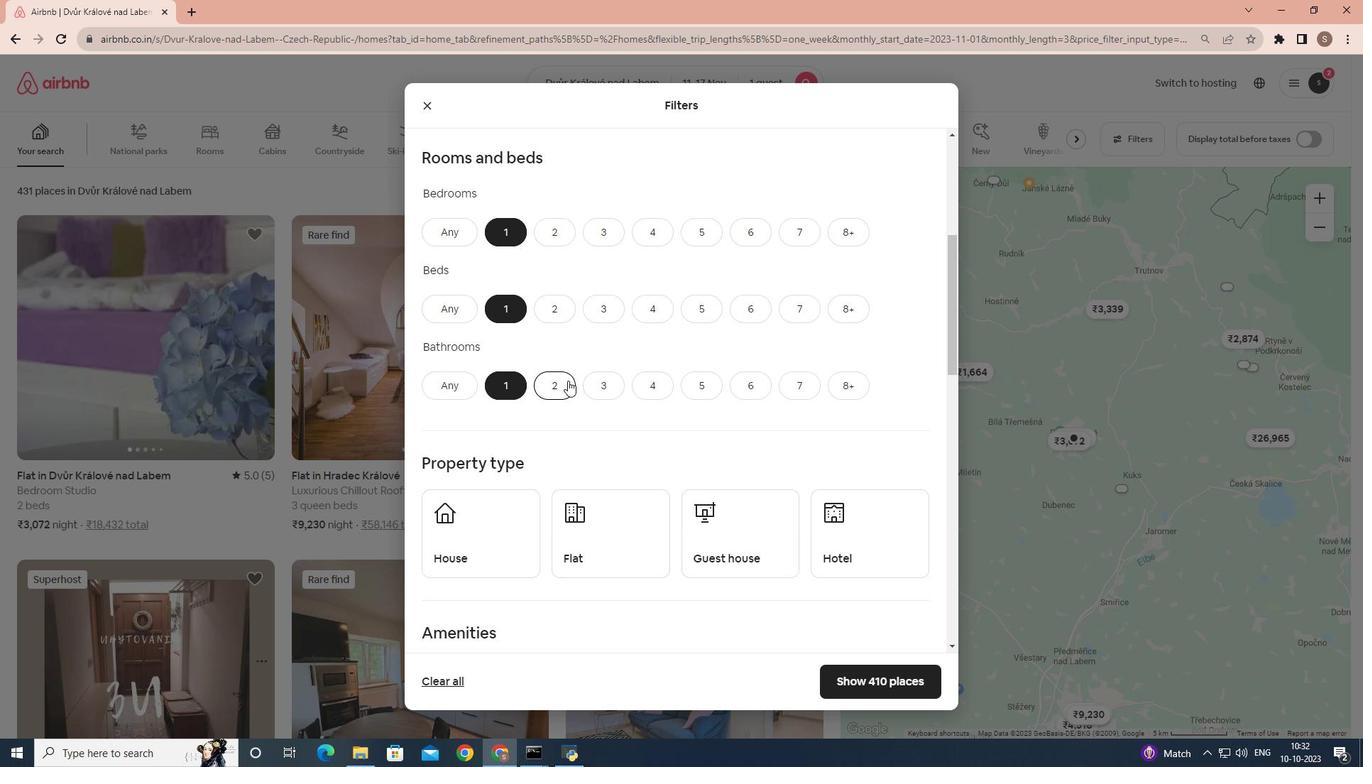 
Action: Mouse scrolled (568, 380) with delta (0, 0)
Screenshot: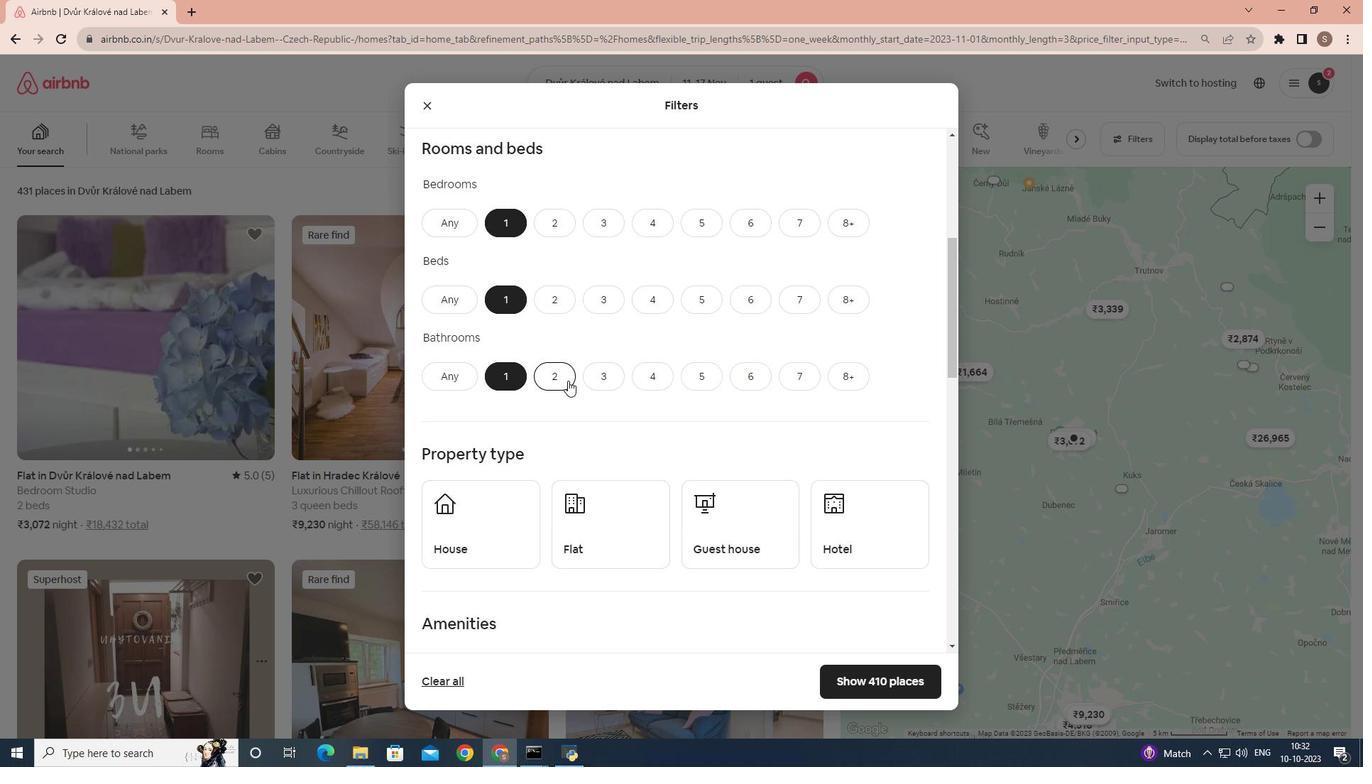 
Action: Mouse moved to (567, 392)
Screenshot: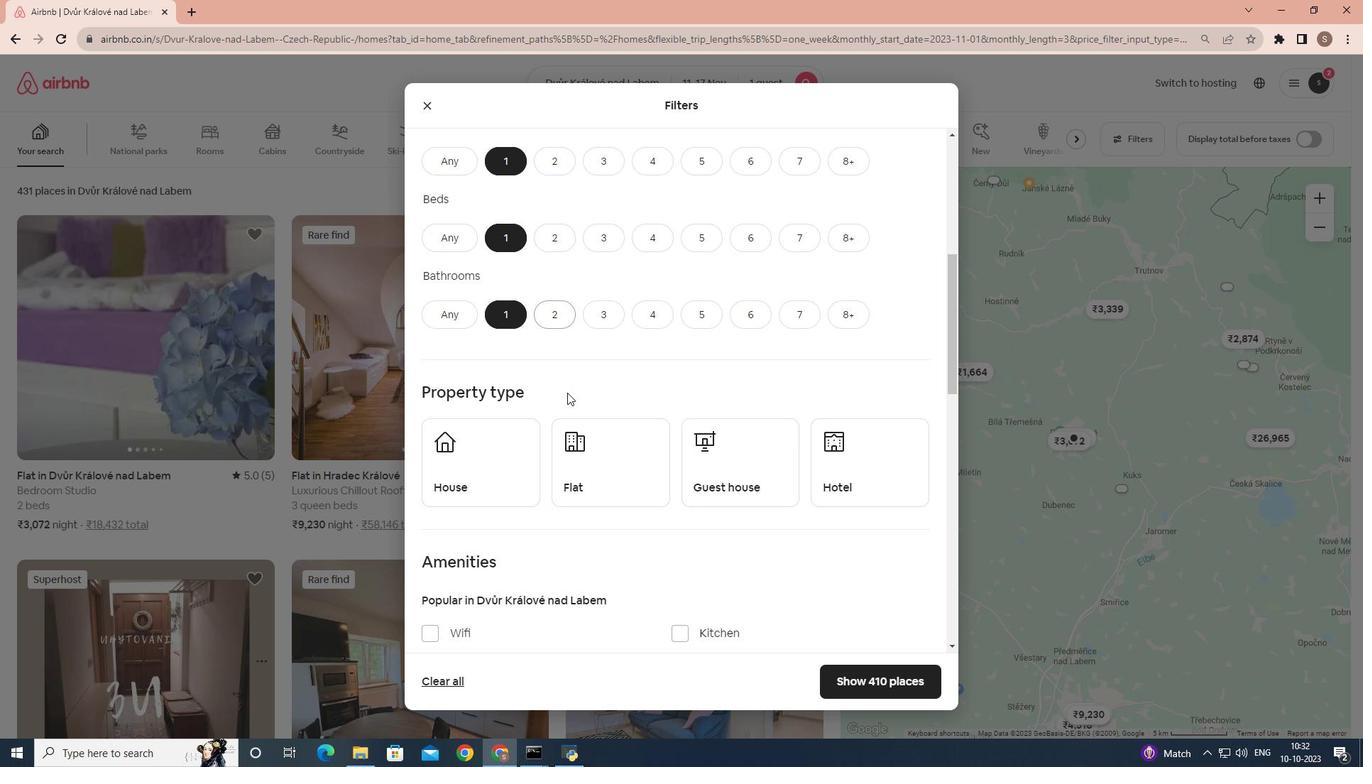 
Action: Mouse scrolled (567, 392) with delta (0, 0)
Screenshot: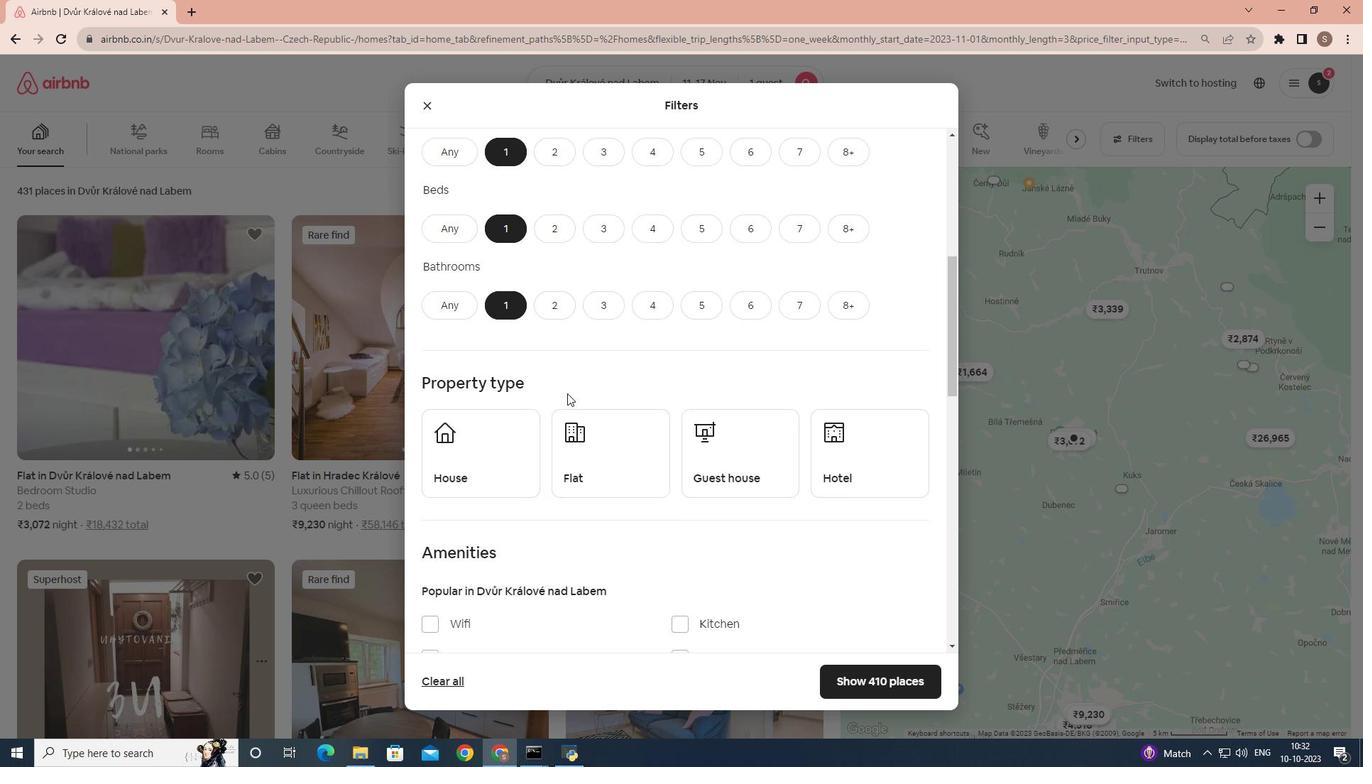 
Action: Mouse moved to (875, 412)
Screenshot: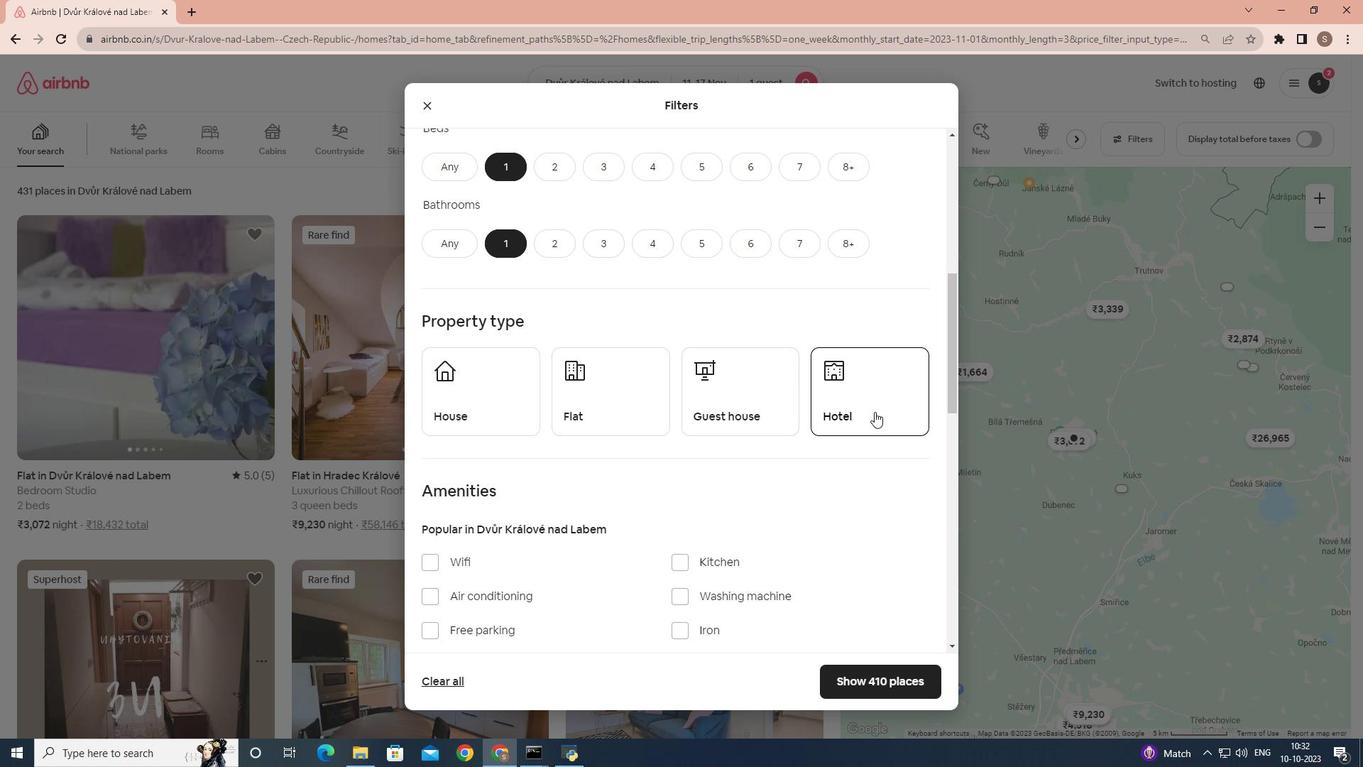 
Action: Mouse pressed left at (875, 412)
Screenshot: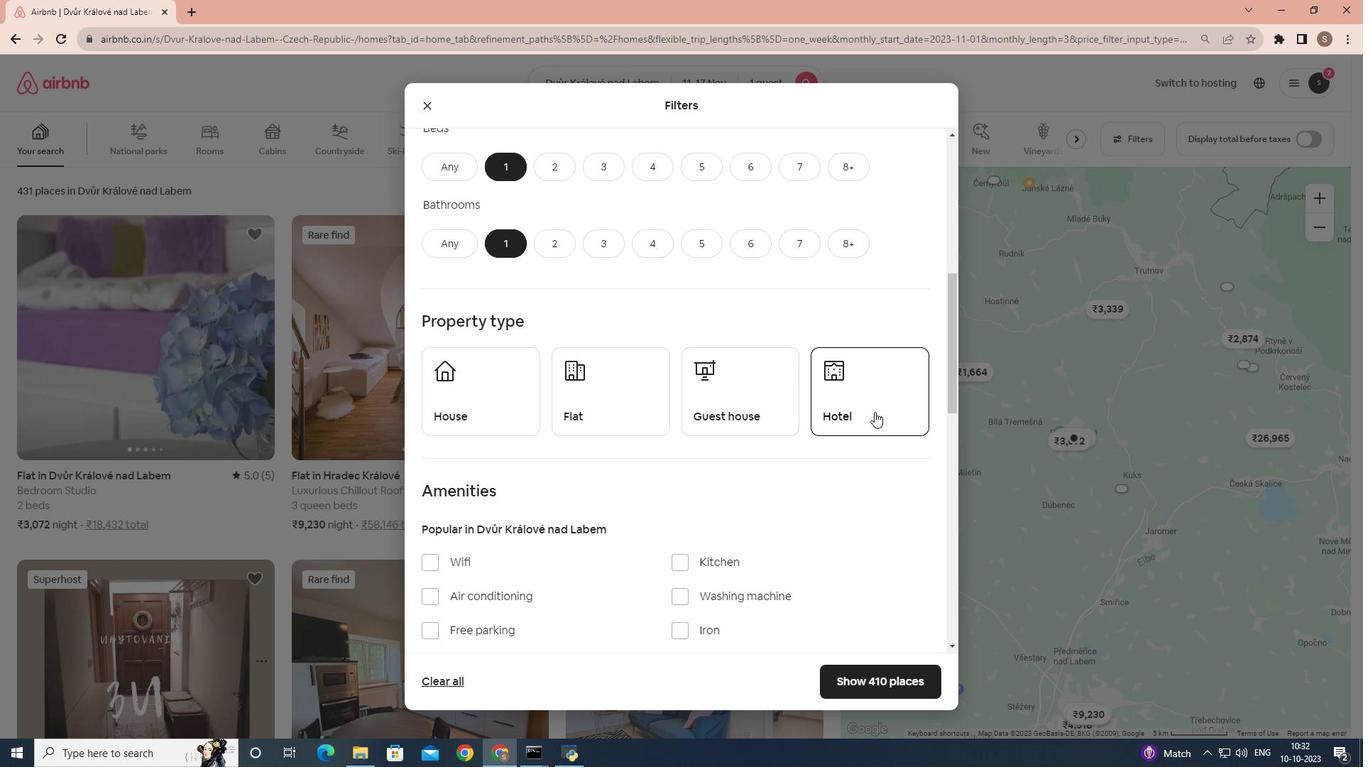 
Action: Mouse moved to (884, 682)
Screenshot: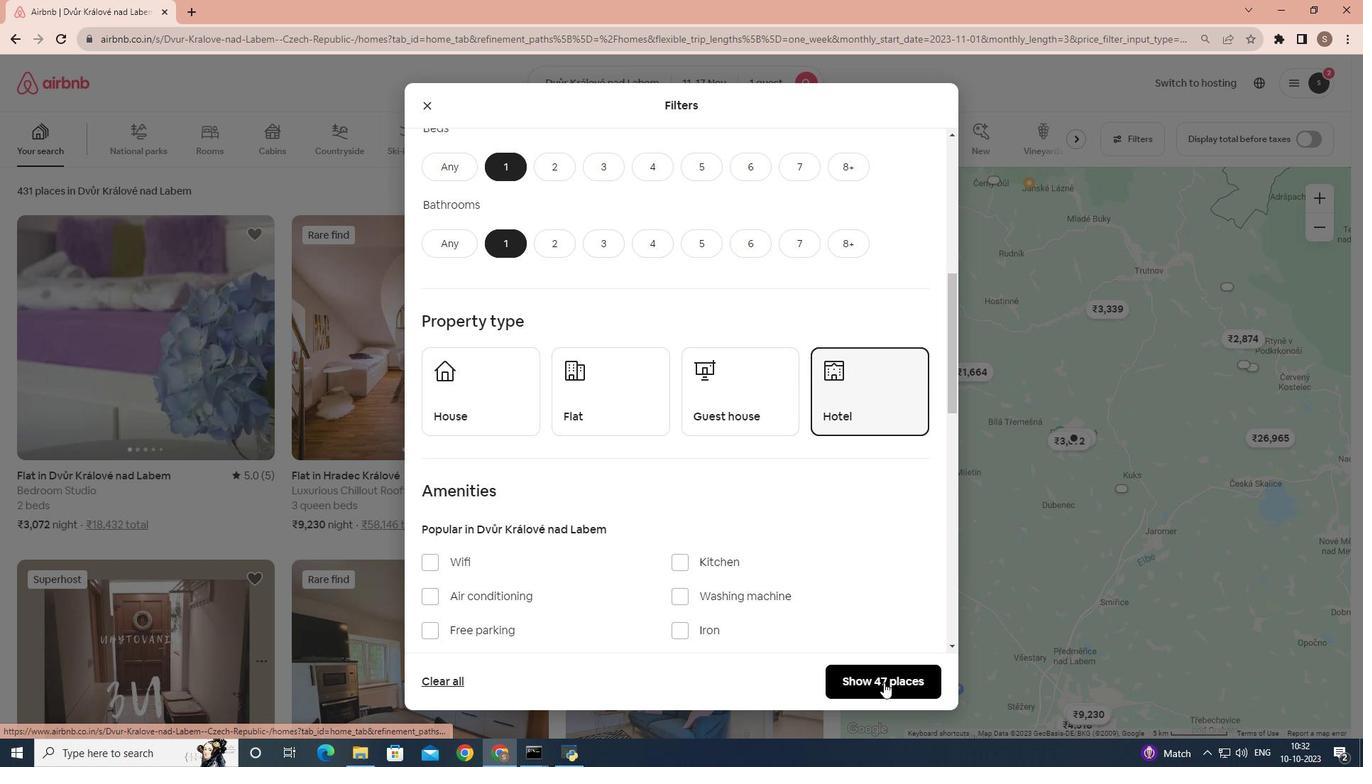 
Action: Mouse pressed left at (884, 682)
Screenshot: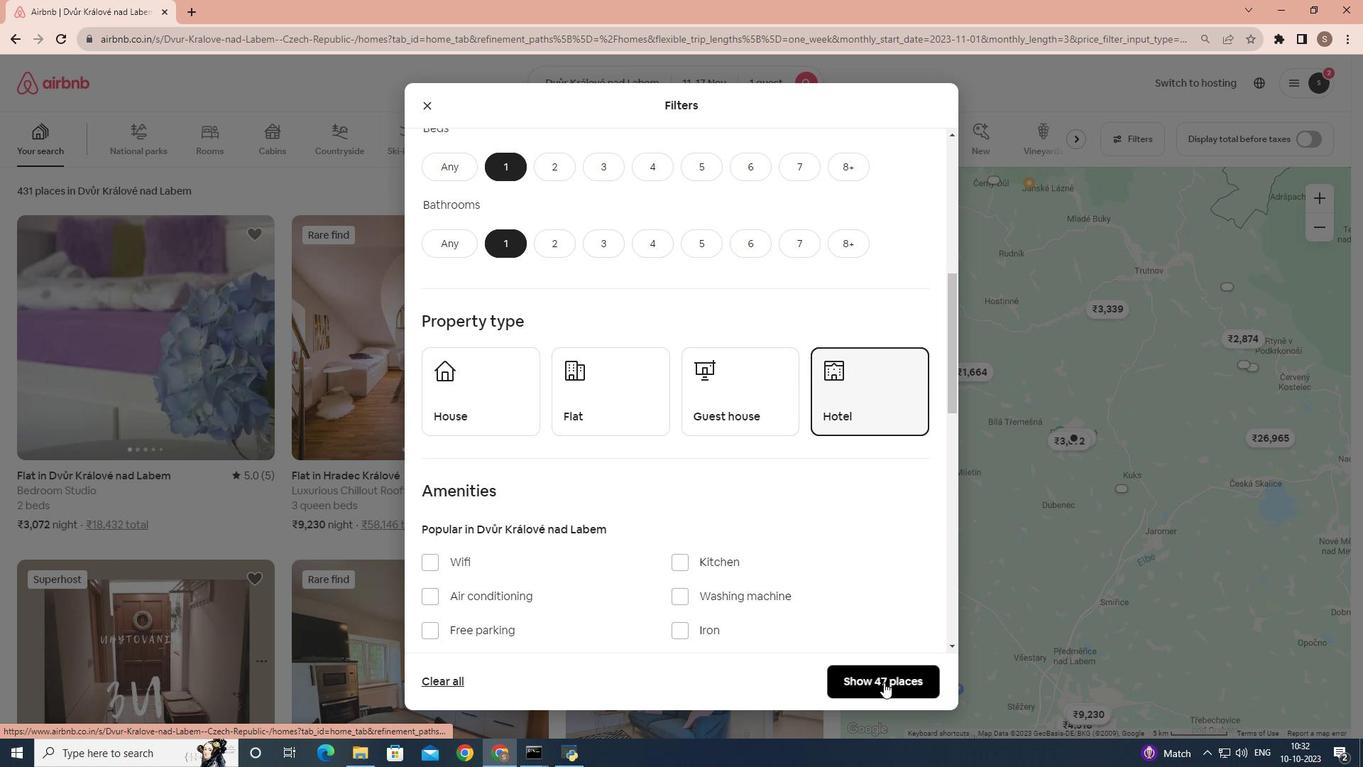 
